 Task: Look for space in Kurihashi, Japan from 1st July, 2023 to 3rd July, 2023 for 1 adult in price range Rs.5000 to Rs.15000. Place can be private room with 1  bedroom having 1 bed and 1 bathroom. Property type can be house, flat, guest house, hotel. Amenities needed are: wifi. Booking option can be shelf check-in. Required host language is English.
Action: Mouse moved to (419, 104)
Screenshot: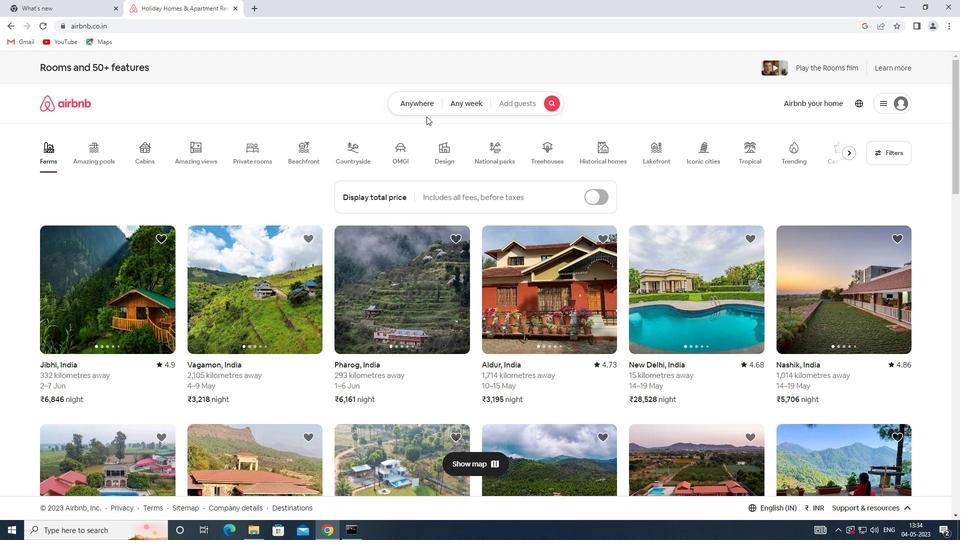 
Action: Mouse pressed left at (419, 104)
Screenshot: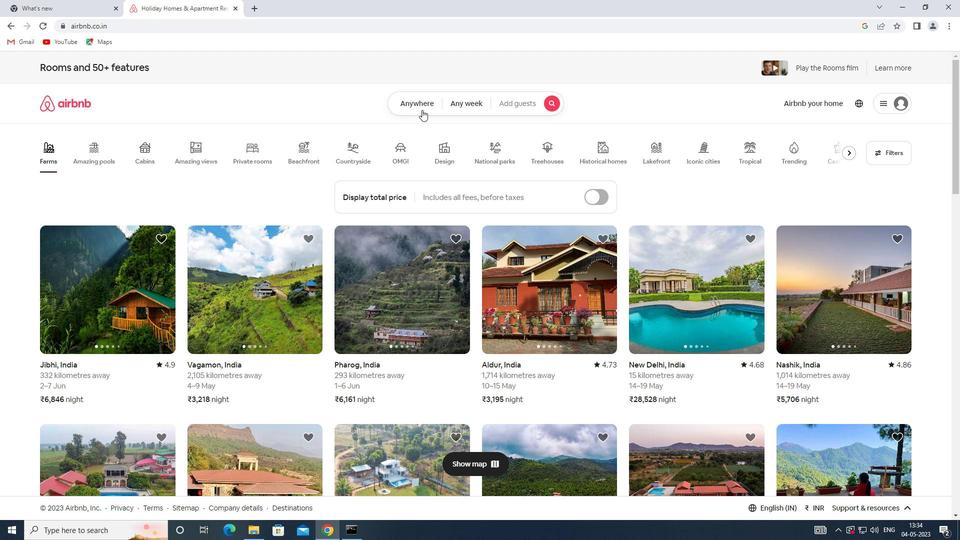 
Action: Mouse moved to (364, 133)
Screenshot: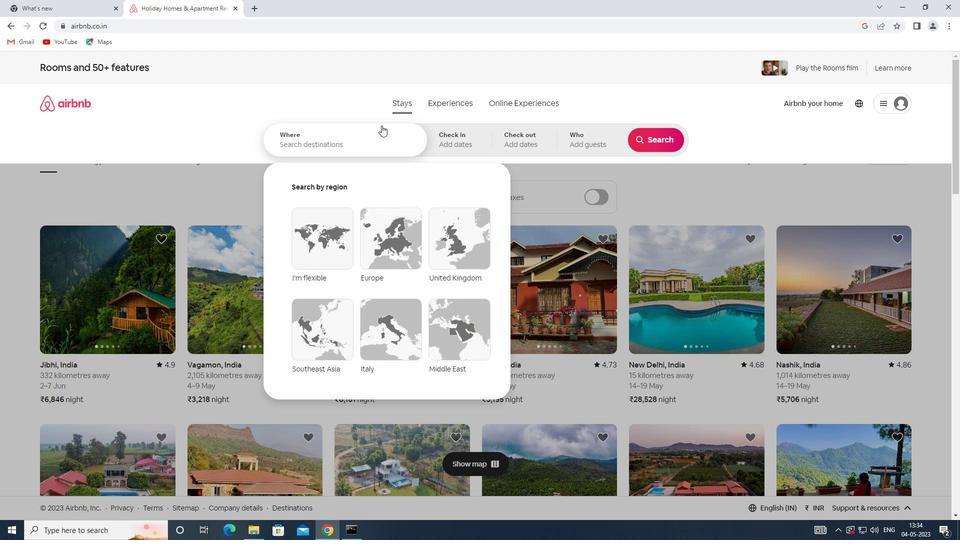 
Action: Mouse pressed left at (364, 133)
Screenshot: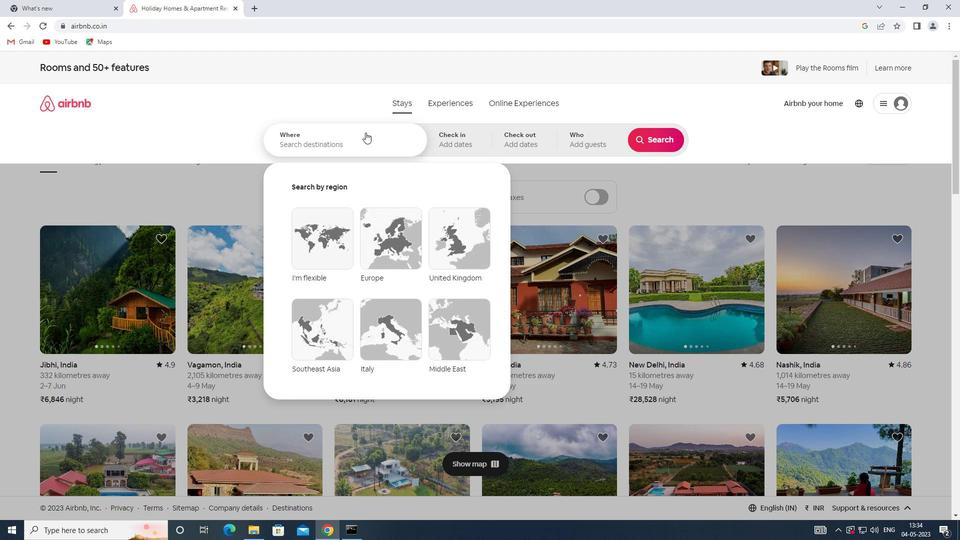 
Action: Key pressed <Key.shift>KURIHASHI,<Key.shift>JAPAN
Screenshot: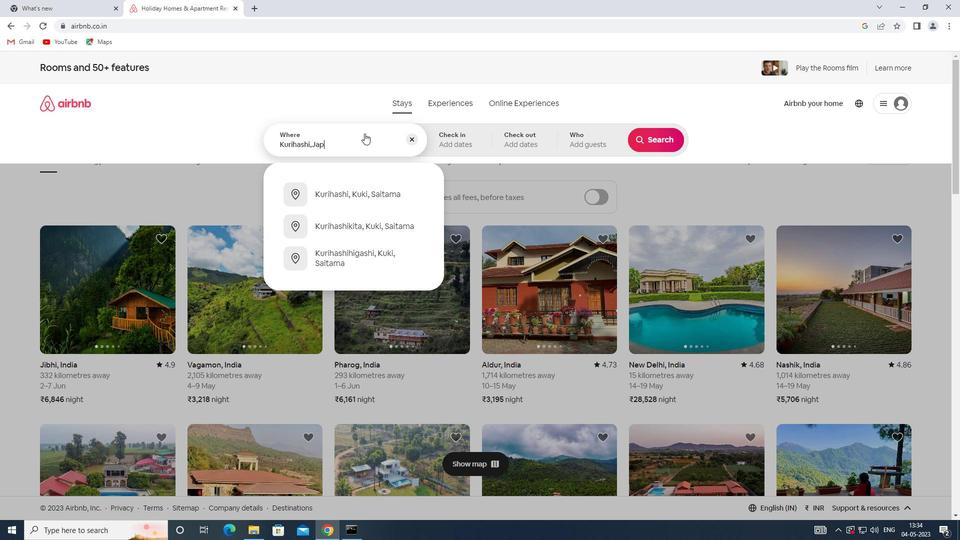 
Action: Mouse moved to (466, 145)
Screenshot: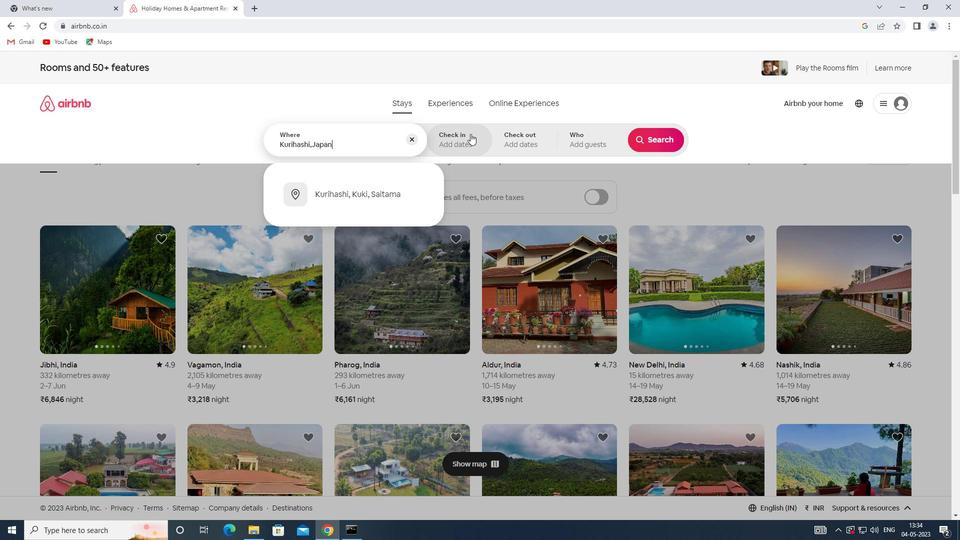 
Action: Mouse pressed left at (466, 145)
Screenshot: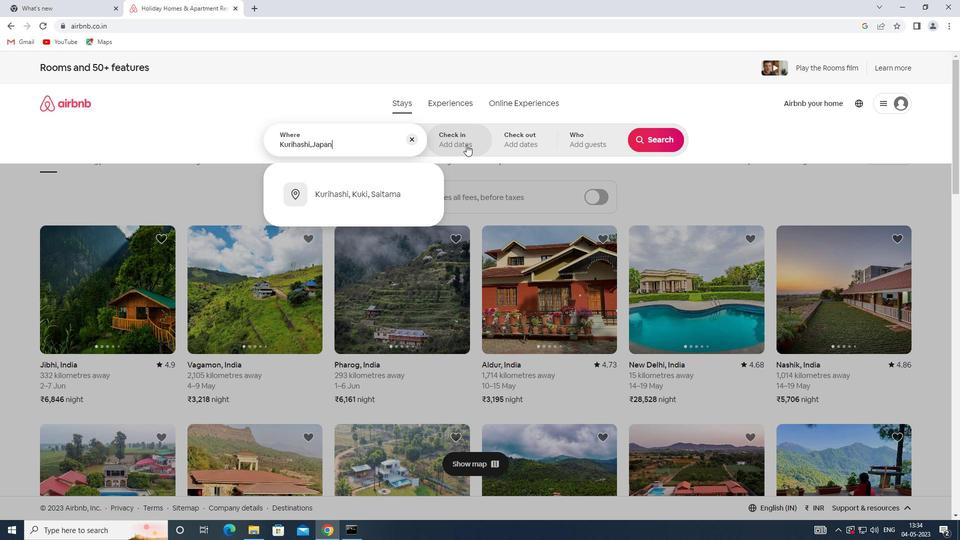 
Action: Mouse moved to (648, 219)
Screenshot: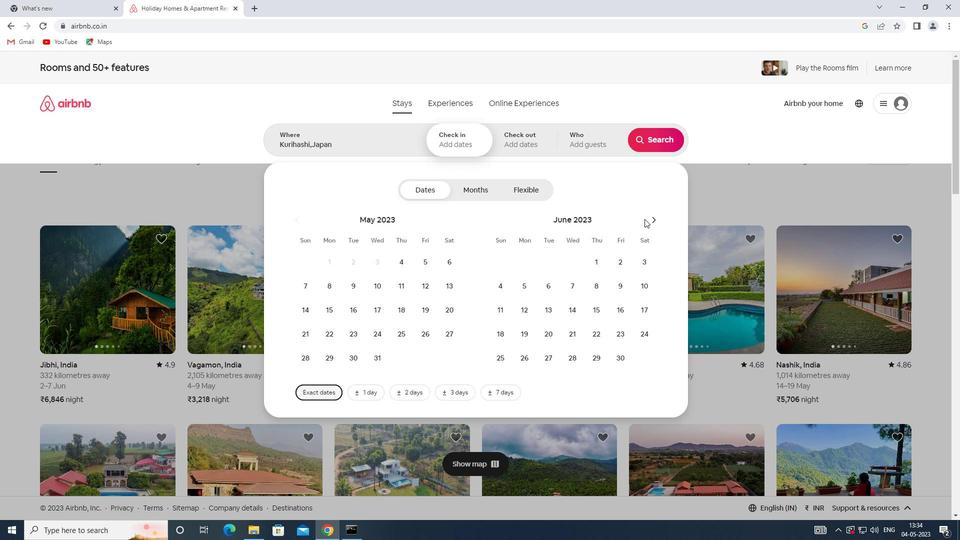 
Action: Mouse pressed left at (648, 219)
Screenshot: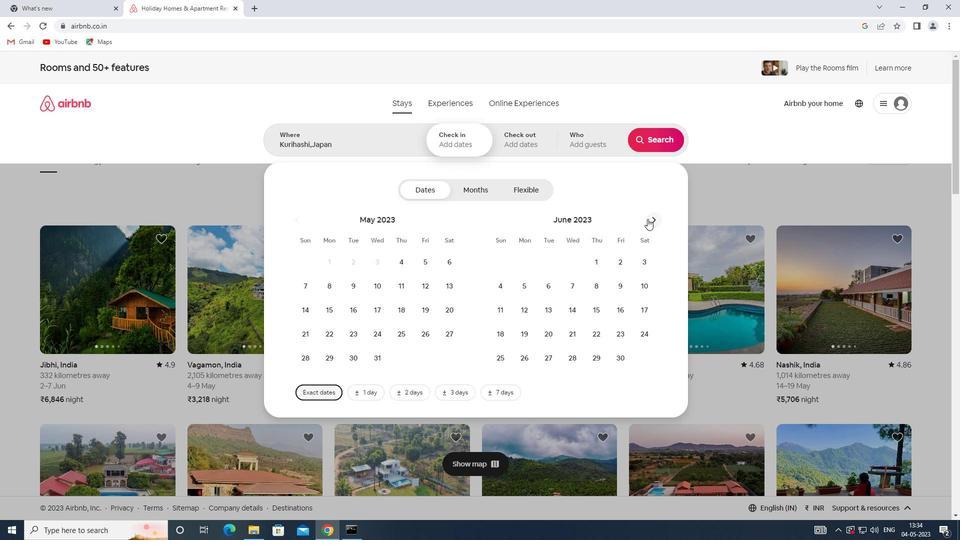 
Action: Mouse moved to (649, 257)
Screenshot: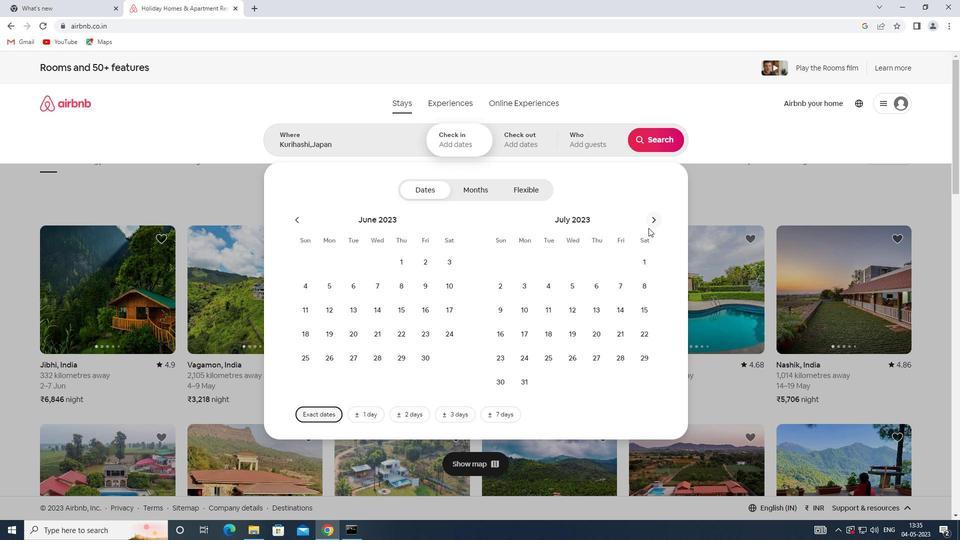 
Action: Mouse pressed left at (649, 257)
Screenshot: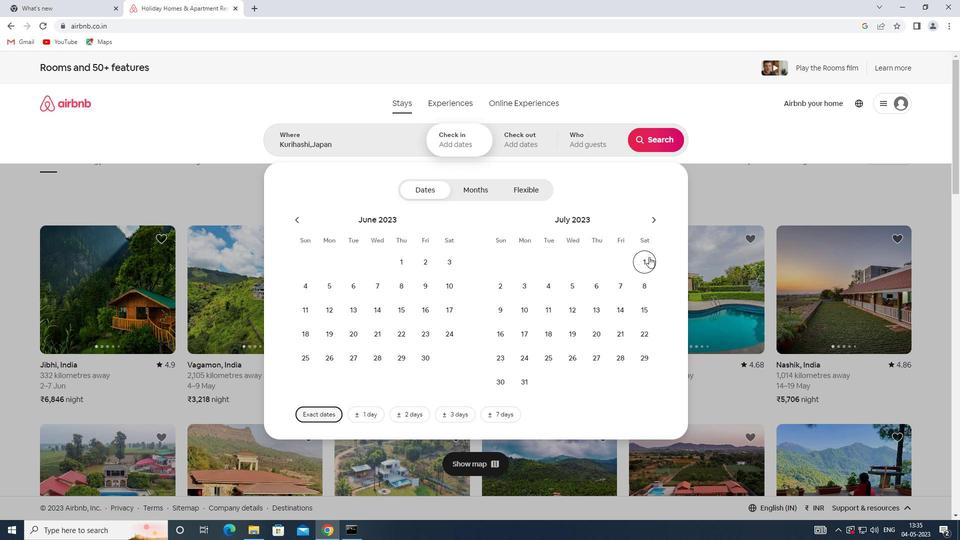 
Action: Mouse moved to (528, 289)
Screenshot: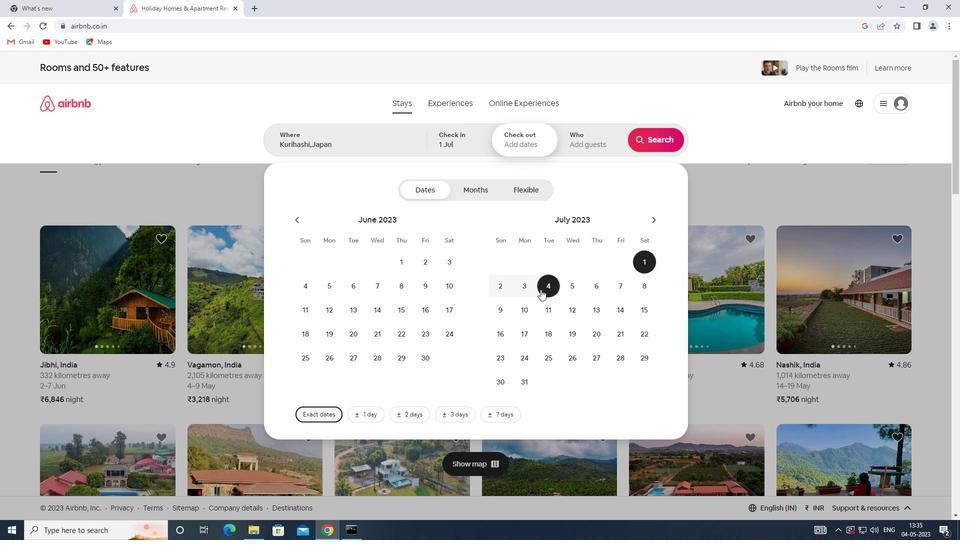 
Action: Mouse pressed left at (528, 289)
Screenshot: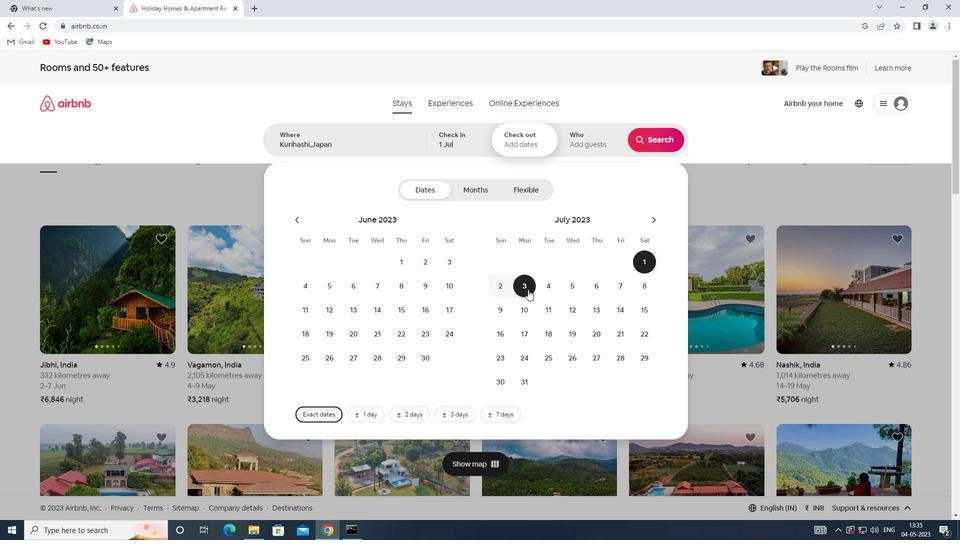 
Action: Mouse moved to (568, 145)
Screenshot: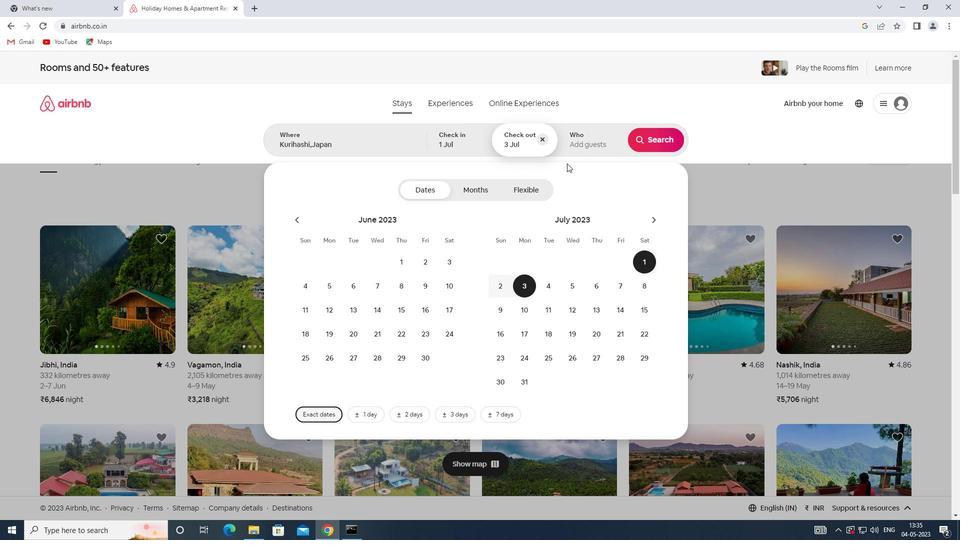 
Action: Mouse pressed left at (568, 145)
Screenshot: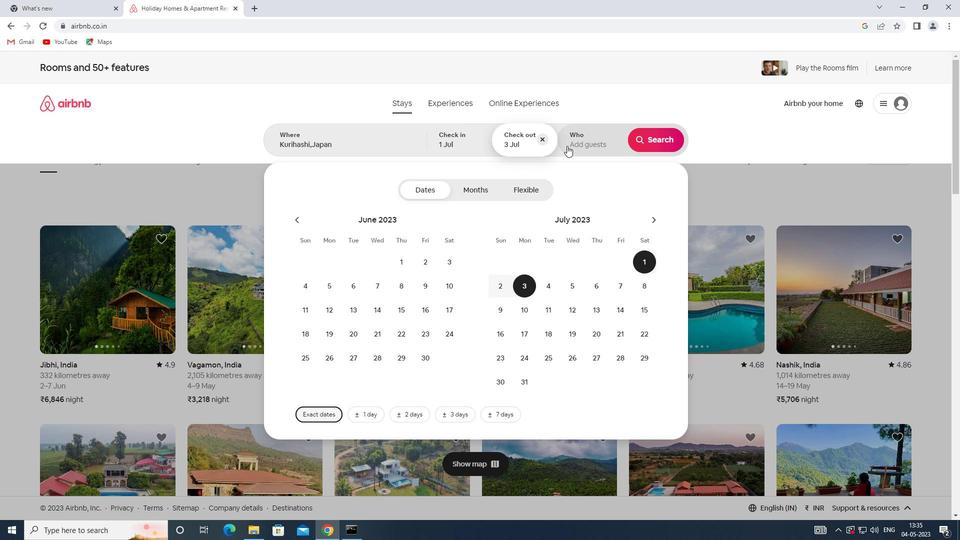
Action: Mouse moved to (655, 188)
Screenshot: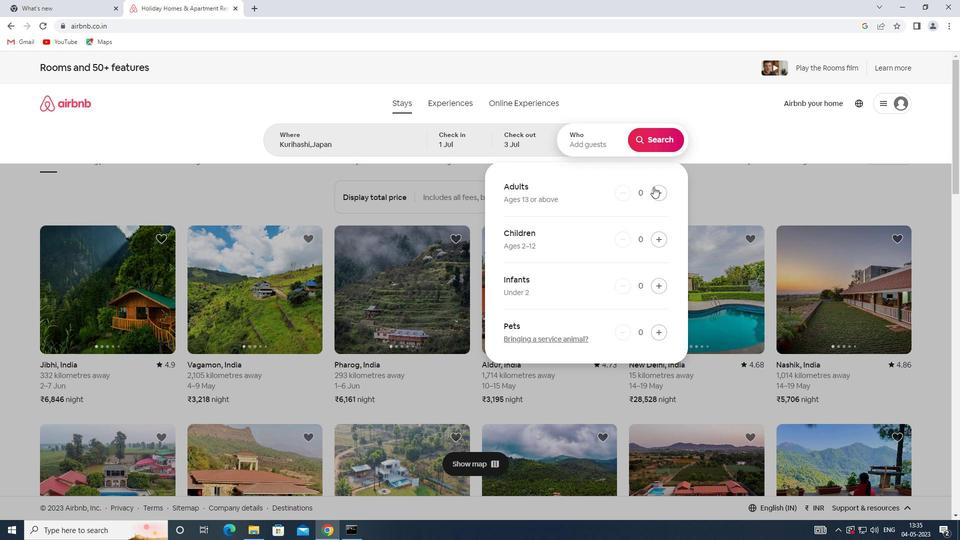 
Action: Mouse pressed left at (655, 188)
Screenshot: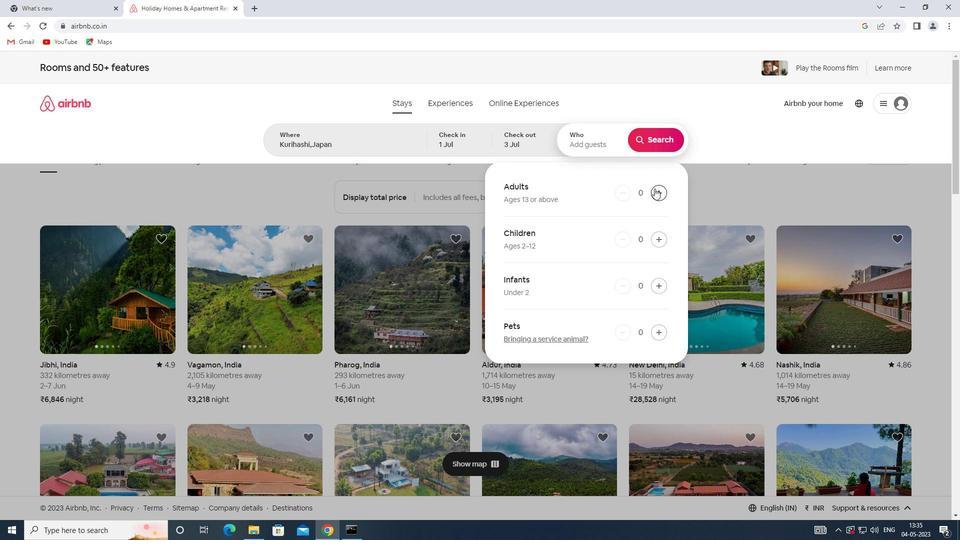 
Action: Mouse moved to (659, 138)
Screenshot: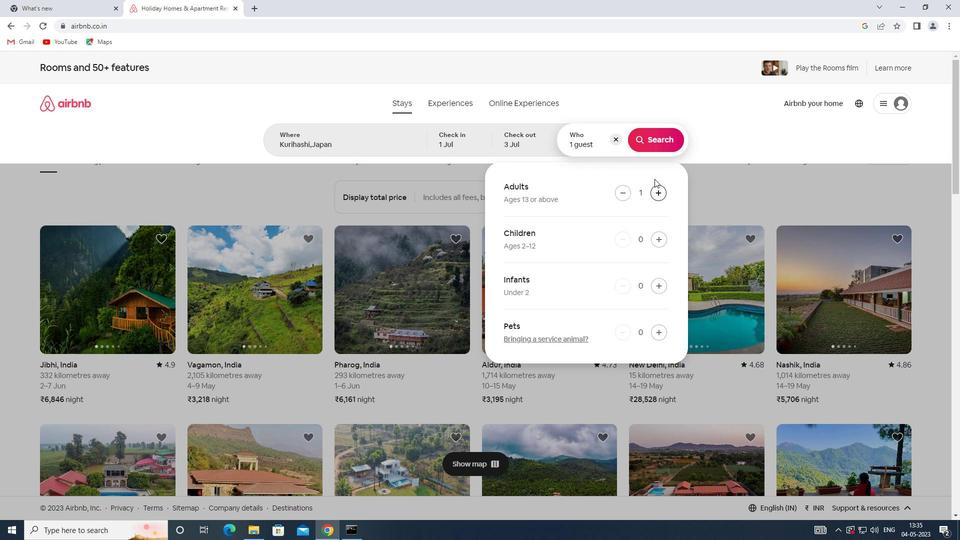 
Action: Mouse pressed left at (659, 138)
Screenshot: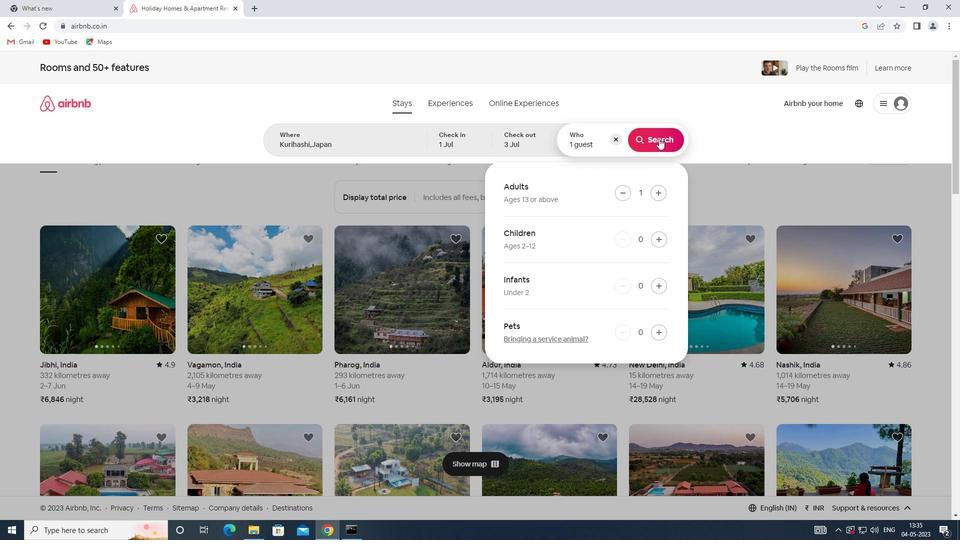 
Action: Mouse moved to (918, 118)
Screenshot: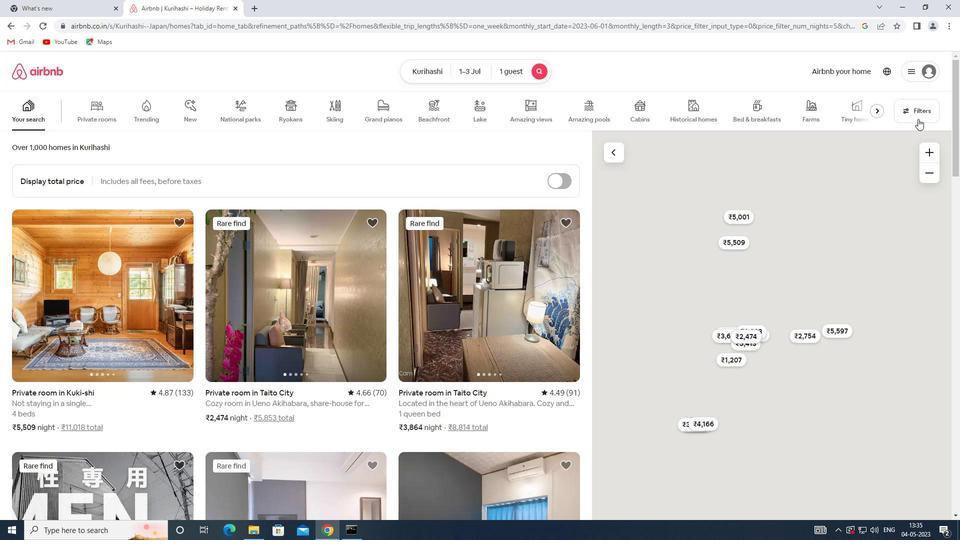
Action: Mouse pressed left at (918, 118)
Screenshot: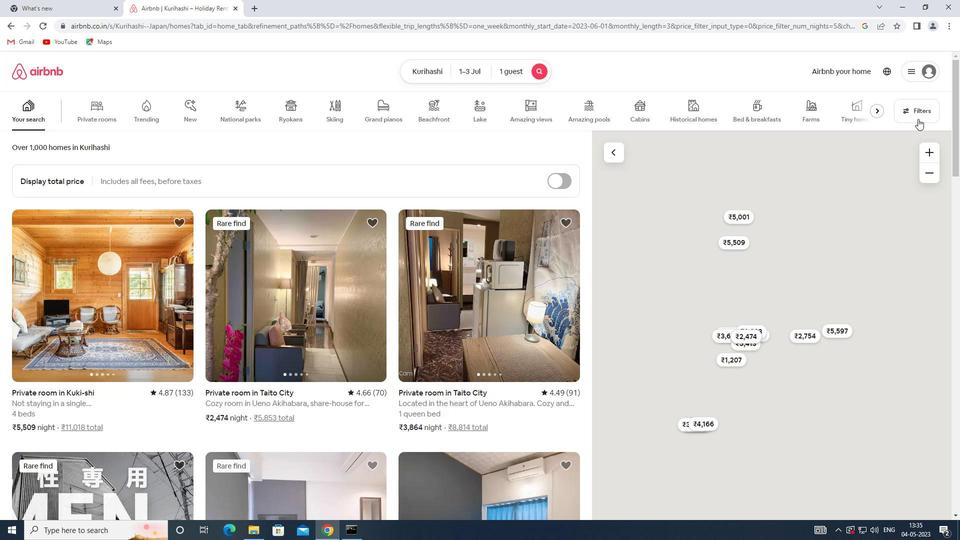 
Action: Mouse moved to (347, 239)
Screenshot: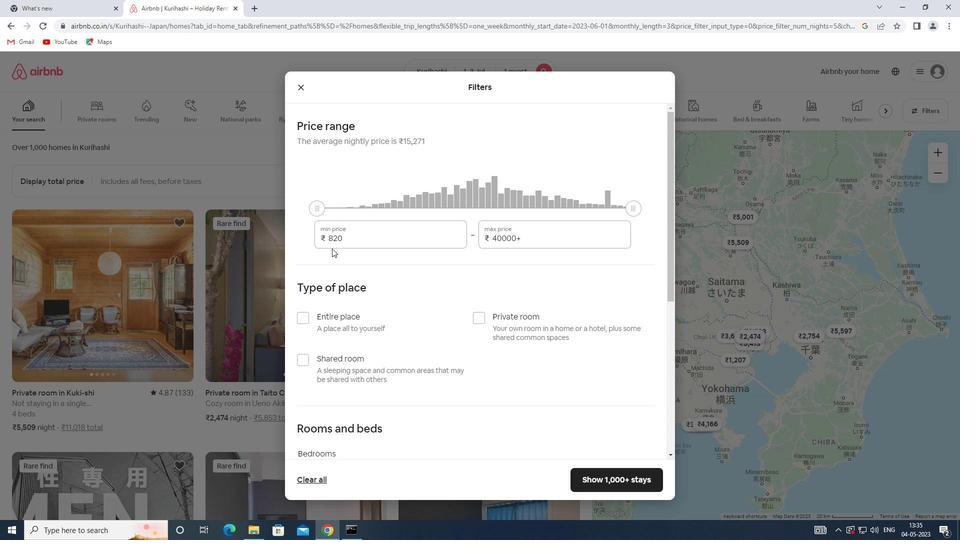 
Action: Mouse pressed left at (347, 239)
Screenshot: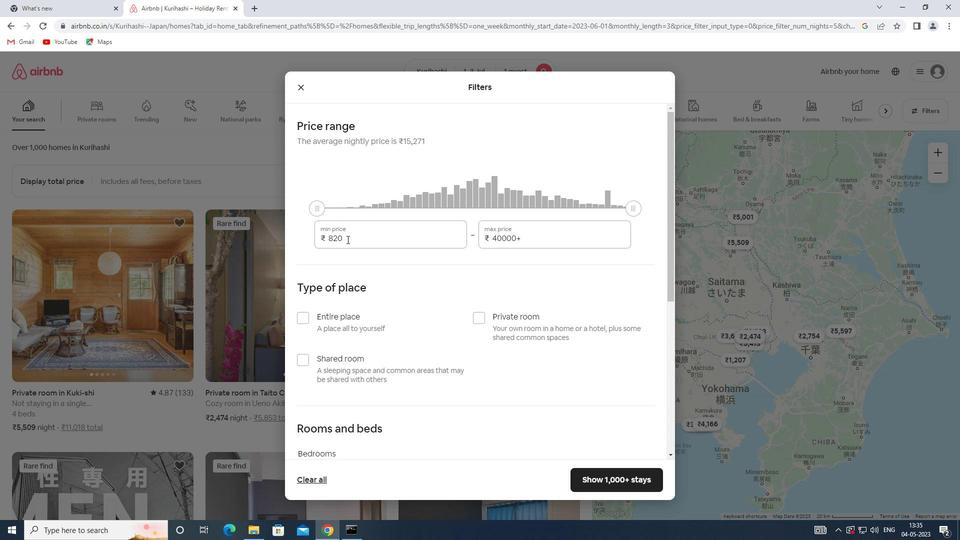 
Action: Mouse moved to (288, 235)
Screenshot: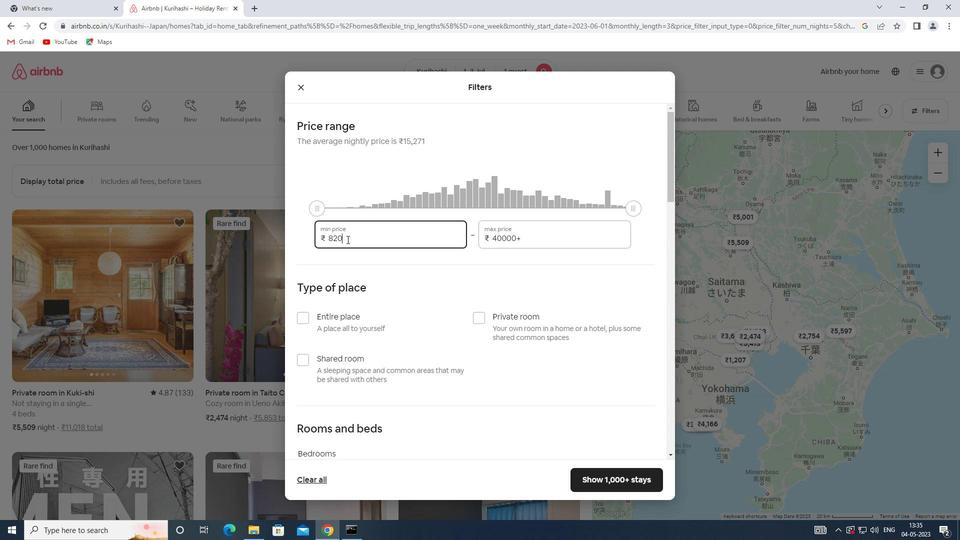 
Action: Key pressed 5000
Screenshot: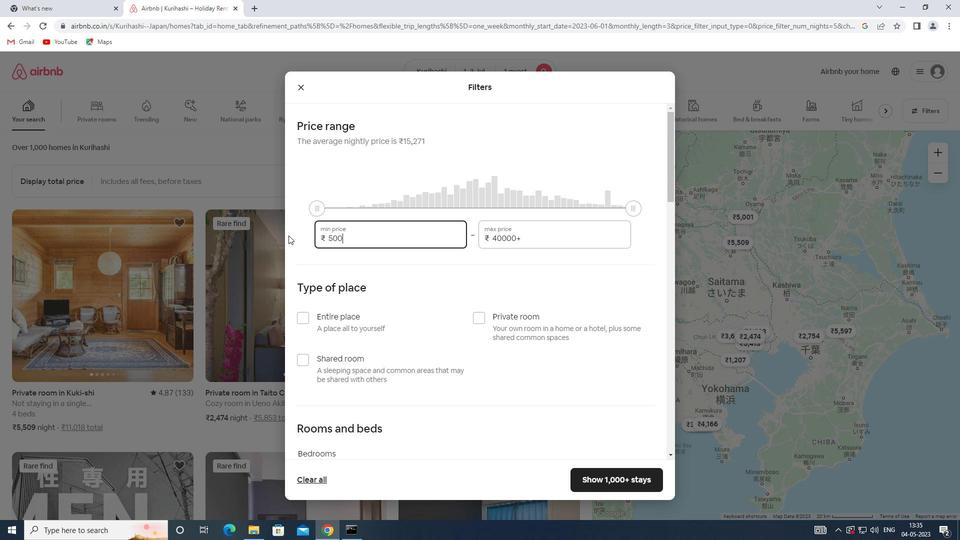 
Action: Mouse moved to (527, 243)
Screenshot: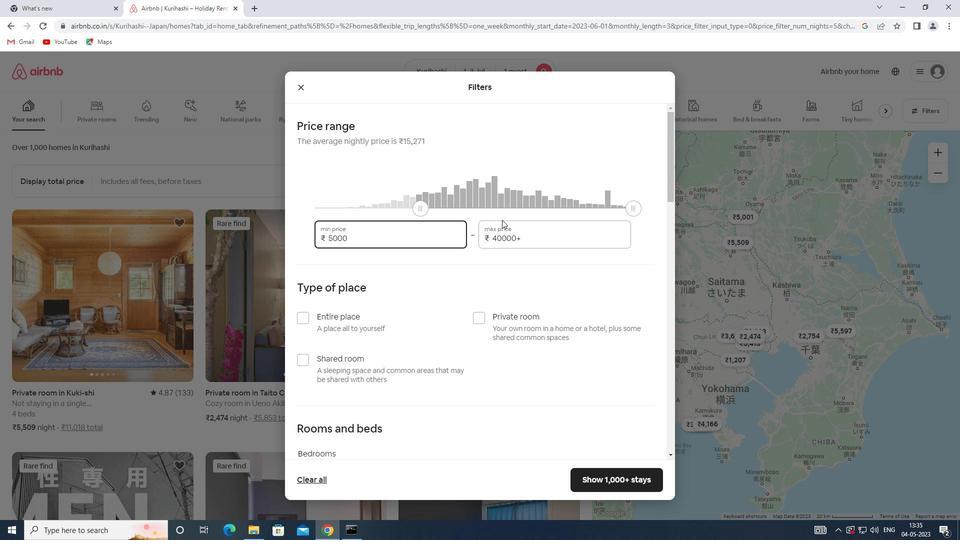 
Action: Mouse pressed left at (527, 243)
Screenshot: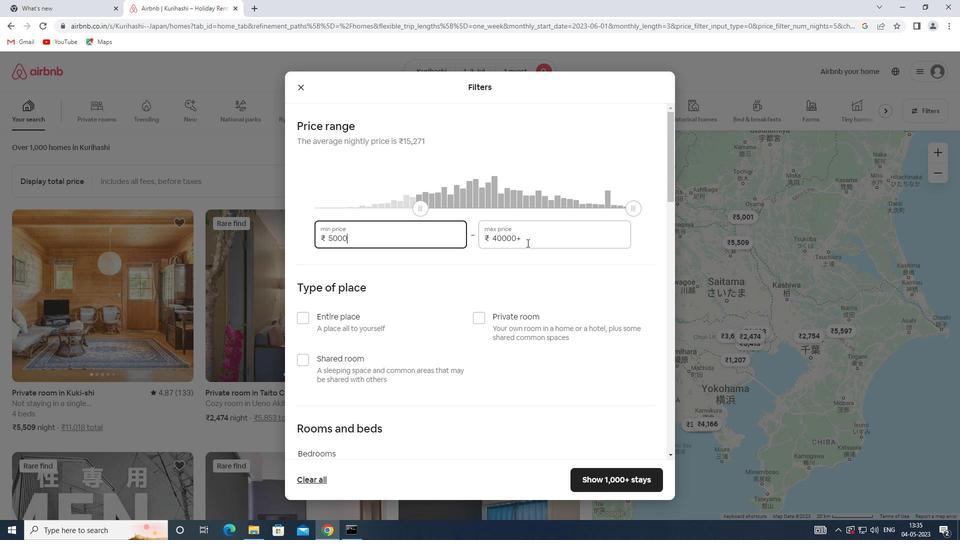 
Action: Mouse moved to (474, 239)
Screenshot: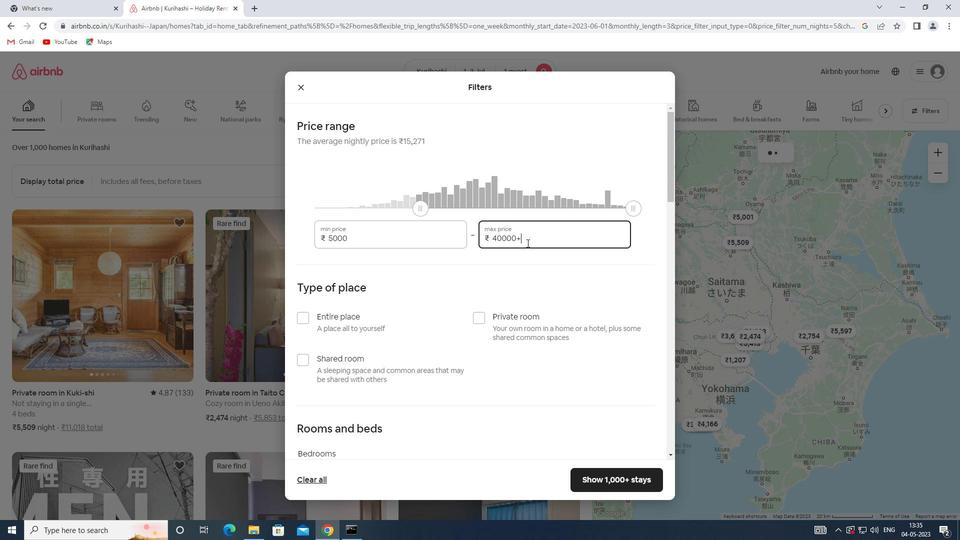 
Action: Key pressed 15000
Screenshot: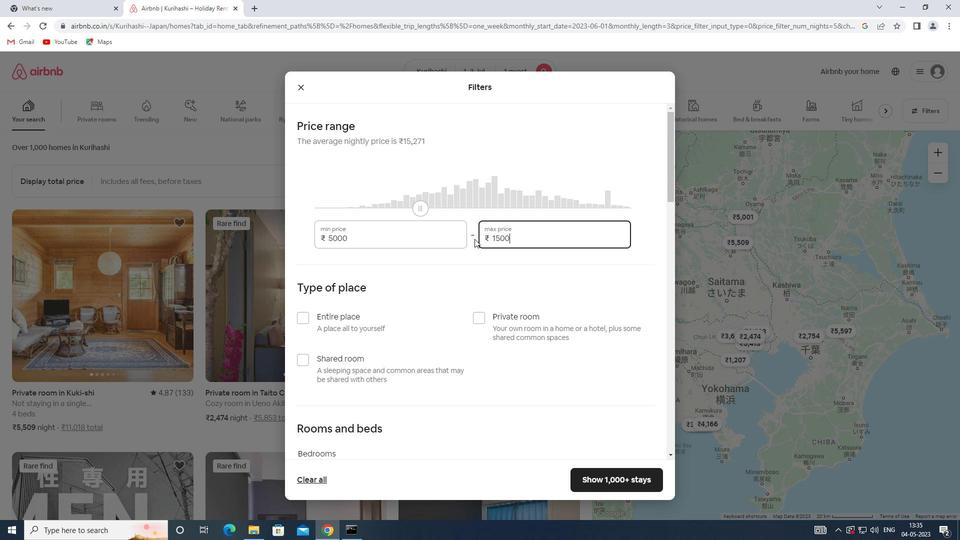 
Action: Mouse moved to (510, 252)
Screenshot: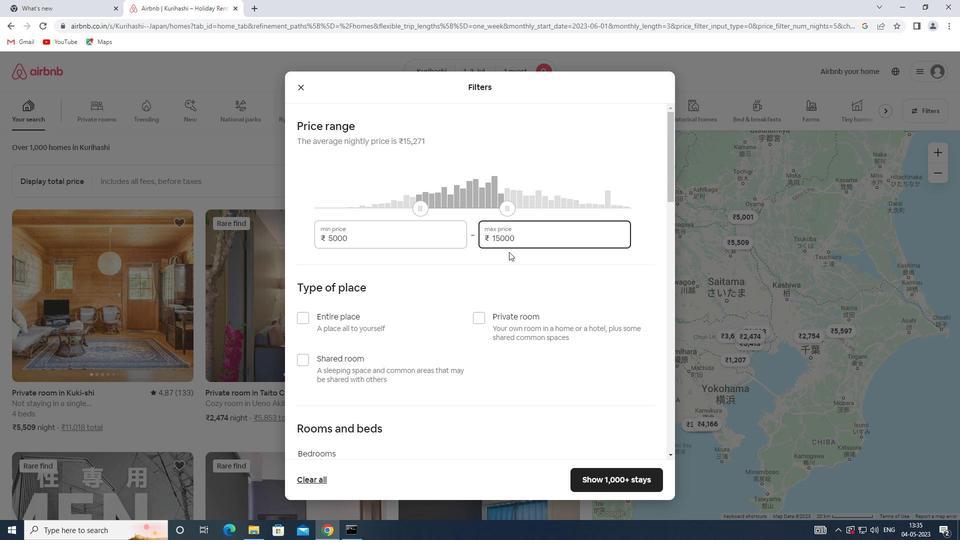 
Action: Mouse scrolled (510, 252) with delta (0, 0)
Screenshot: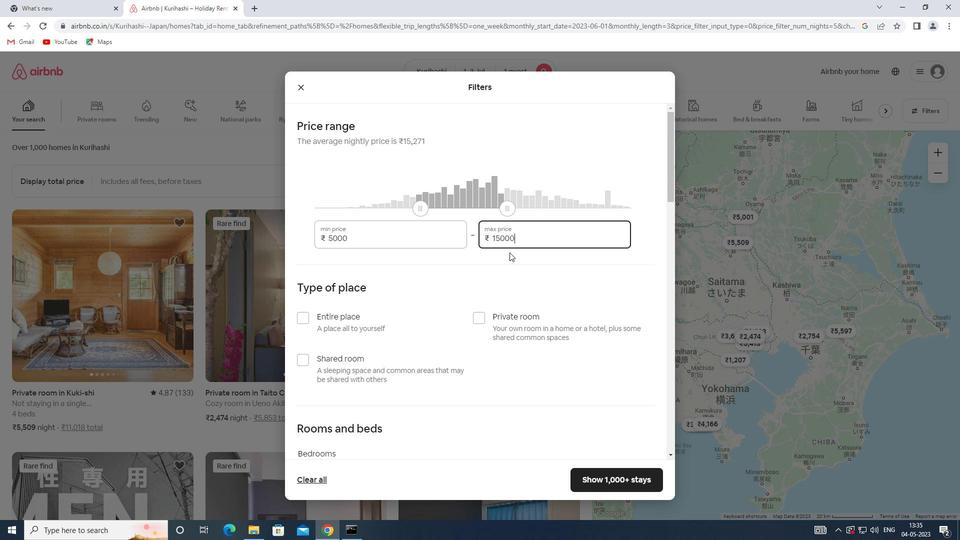 
Action: Mouse moved to (491, 269)
Screenshot: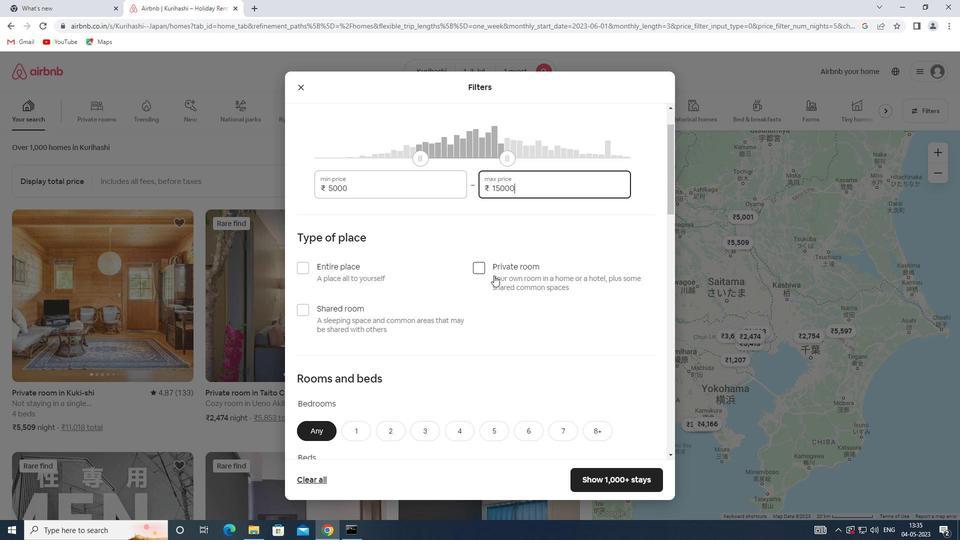 
Action: Mouse pressed left at (491, 269)
Screenshot: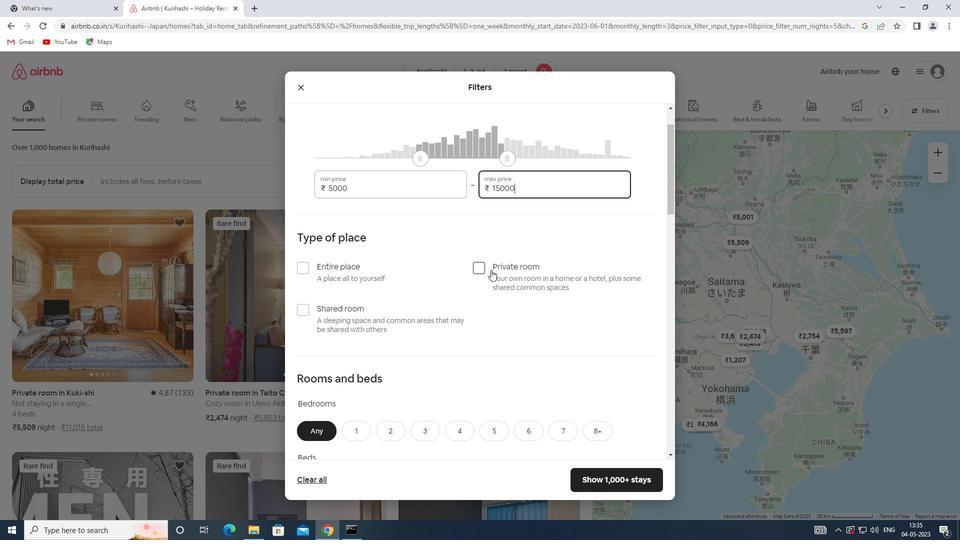 
Action: Mouse scrolled (491, 268) with delta (0, 0)
Screenshot: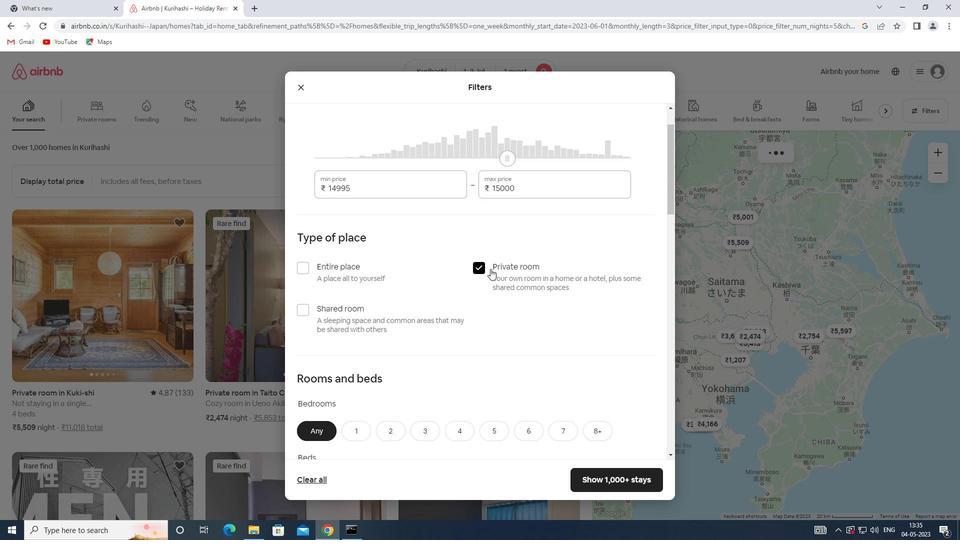 
Action: Mouse scrolled (491, 268) with delta (0, 0)
Screenshot: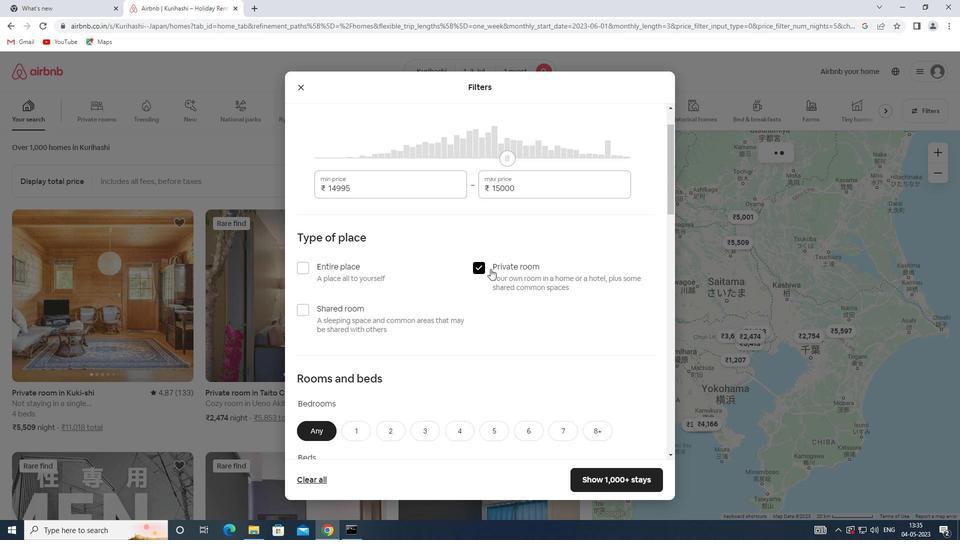 
Action: Mouse moved to (491, 268)
Screenshot: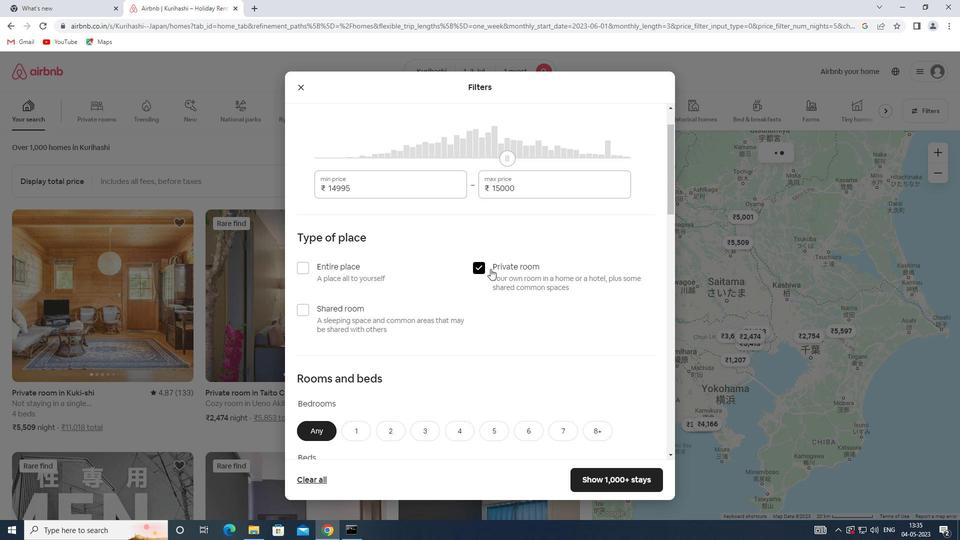 
Action: Mouse scrolled (491, 268) with delta (0, 0)
Screenshot: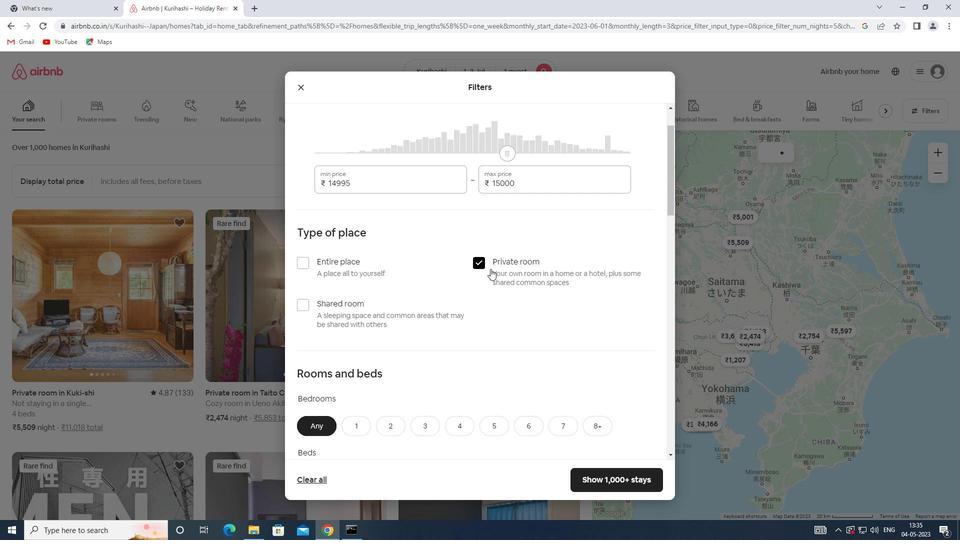 
Action: Mouse moved to (353, 283)
Screenshot: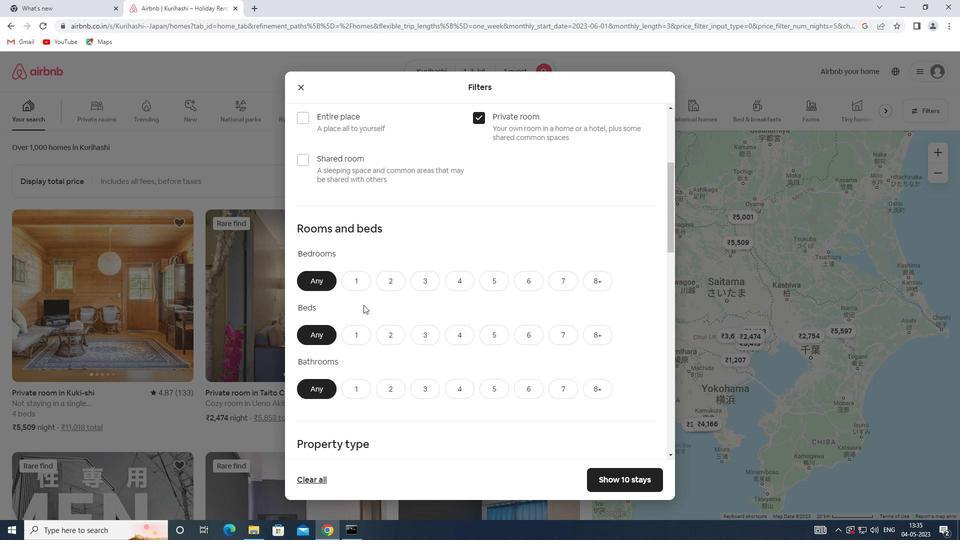 
Action: Mouse pressed left at (353, 283)
Screenshot: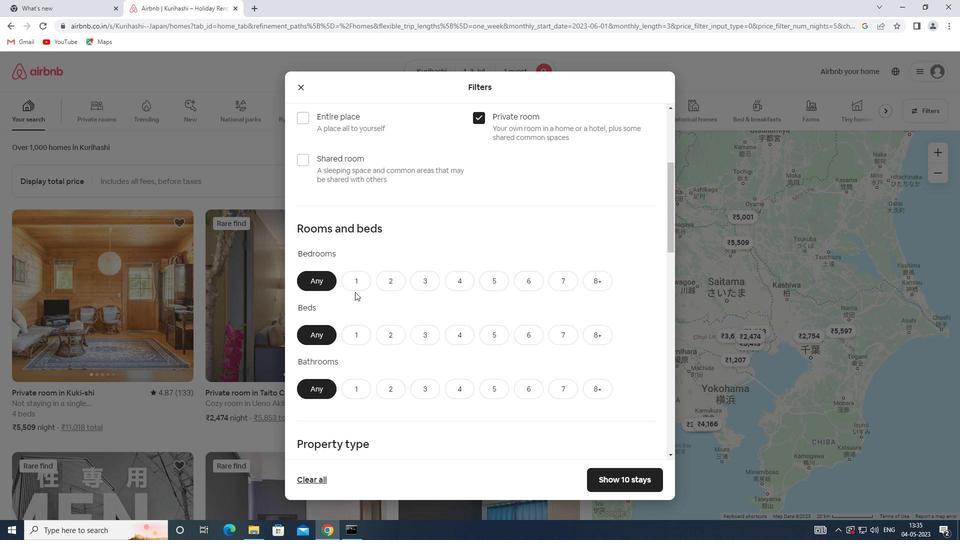 
Action: Mouse moved to (354, 336)
Screenshot: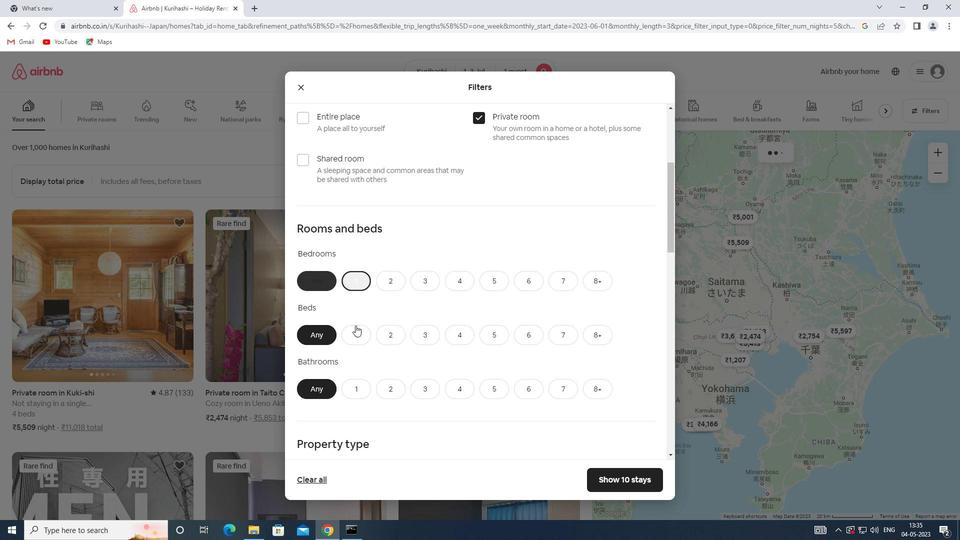 
Action: Mouse pressed left at (354, 336)
Screenshot: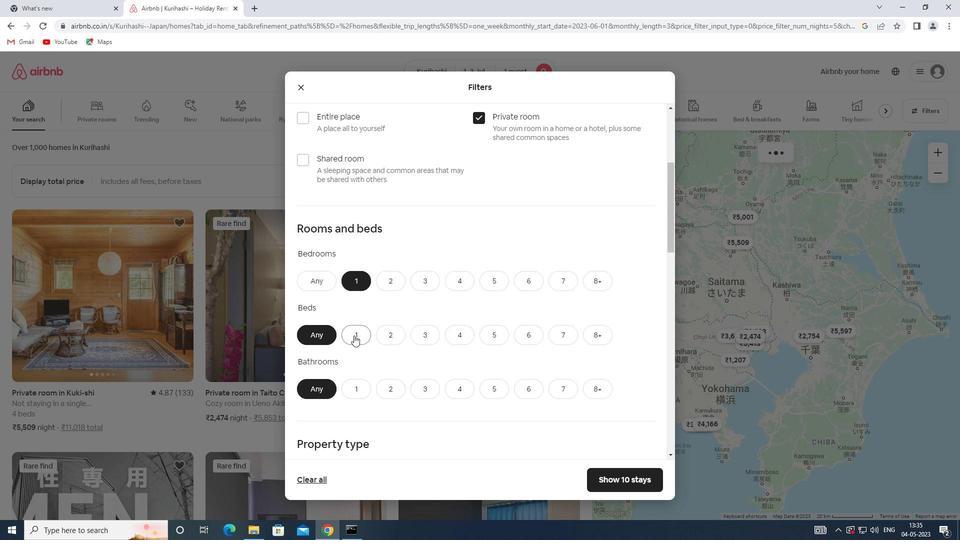 
Action: Mouse moved to (361, 392)
Screenshot: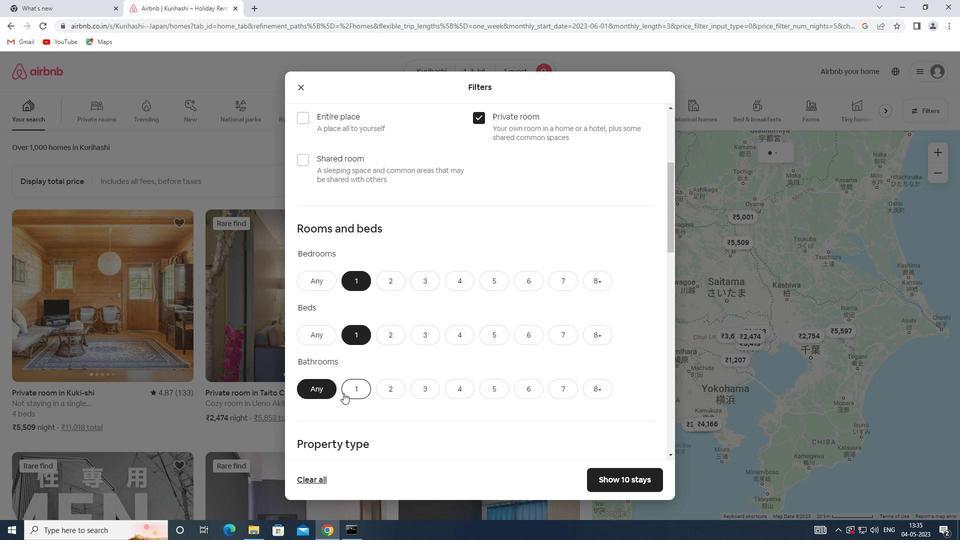 
Action: Mouse pressed left at (361, 392)
Screenshot: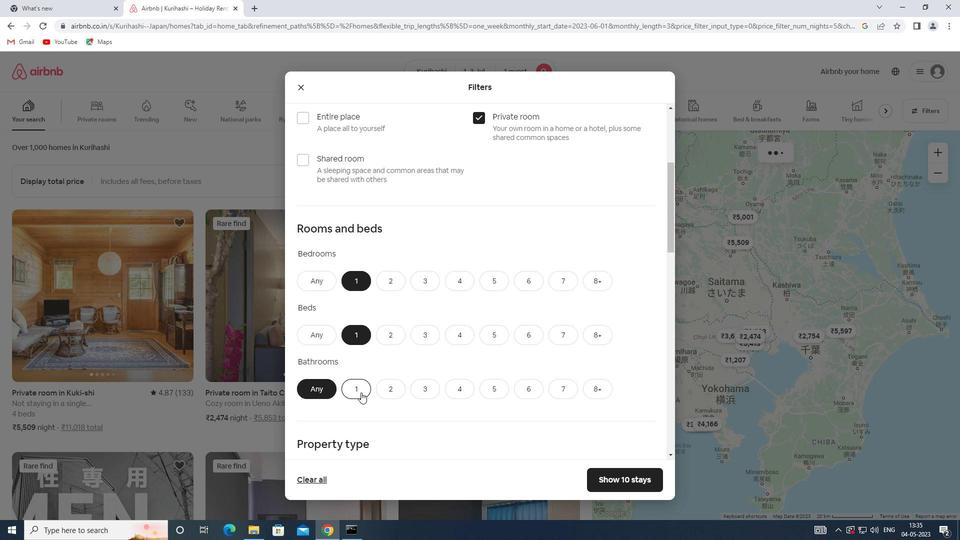 
Action: Mouse moved to (363, 368)
Screenshot: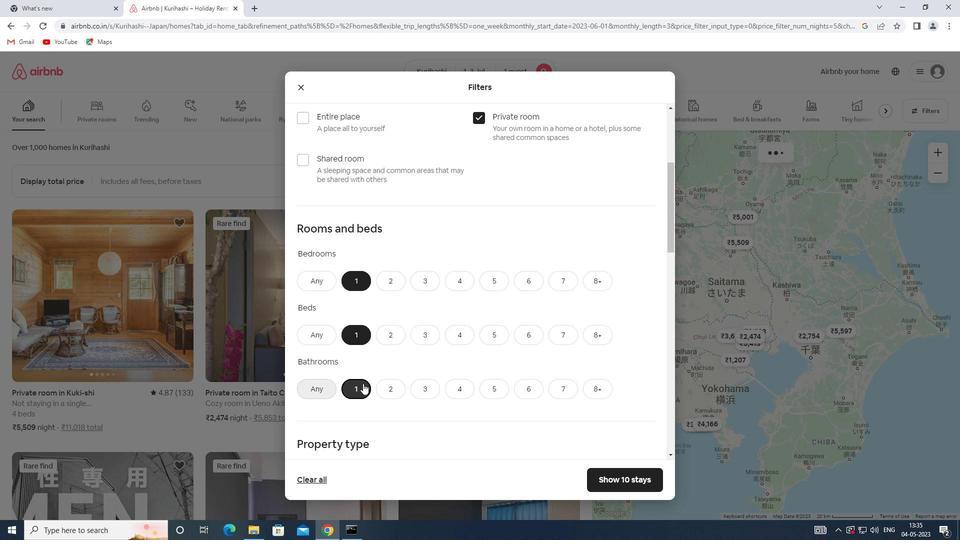 
Action: Mouse scrolled (363, 367) with delta (0, 0)
Screenshot: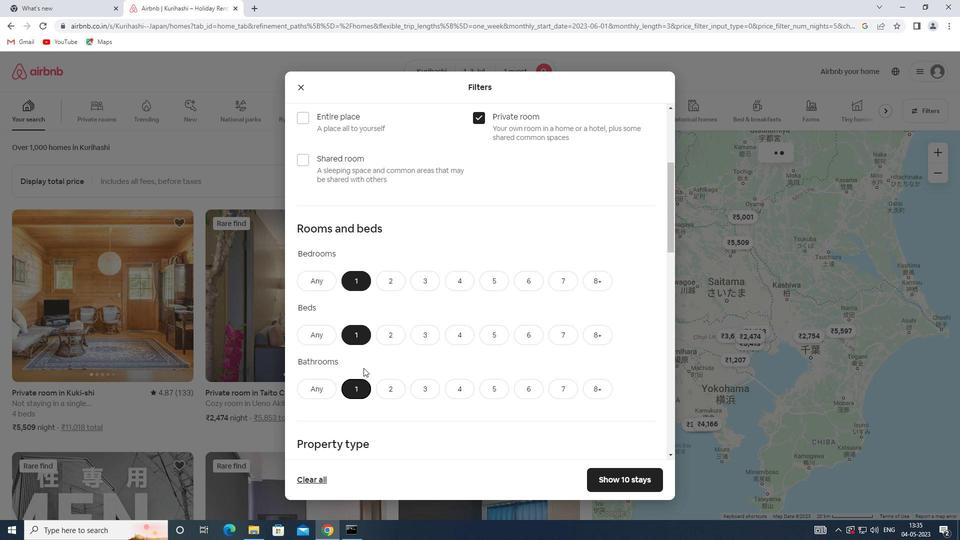 
Action: Mouse scrolled (363, 367) with delta (0, 0)
Screenshot: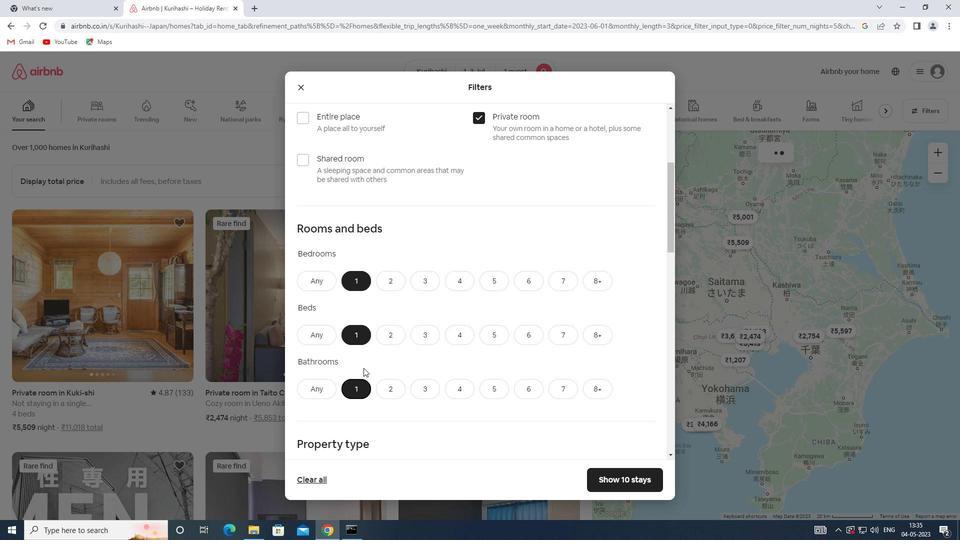 
Action: Mouse scrolled (363, 367) with delta (0, 0)
Screenshot: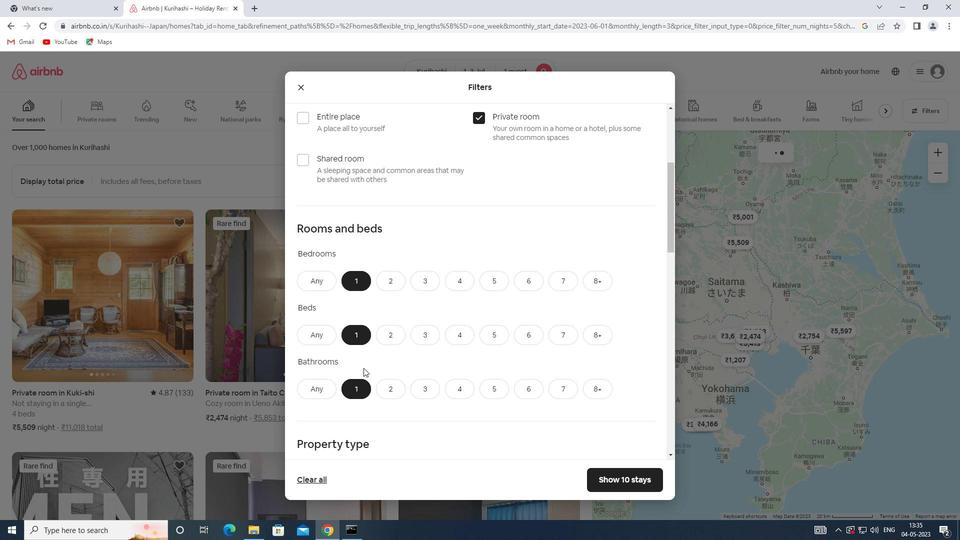 
Action: Mouse scrolled (363, 367) with delta (0, 0)
Screenshot: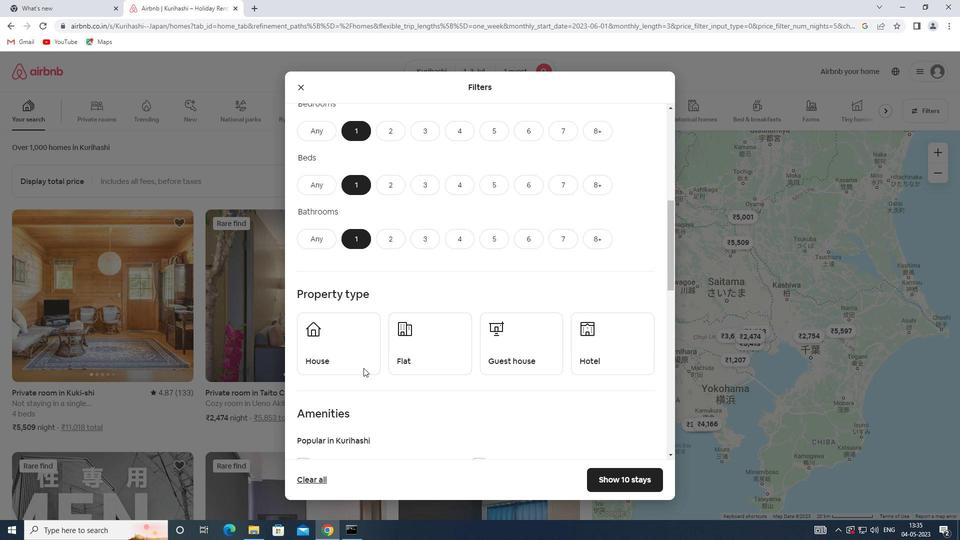 
Action: Mouse moved to (340, 308)
Screenshot: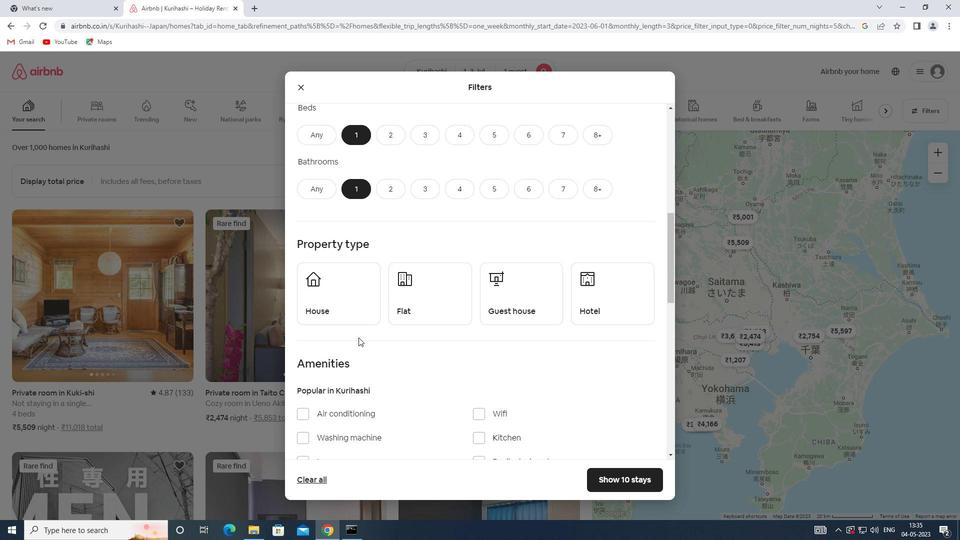 
Action: Mouse pressed left at (340, 308)
Screenshot: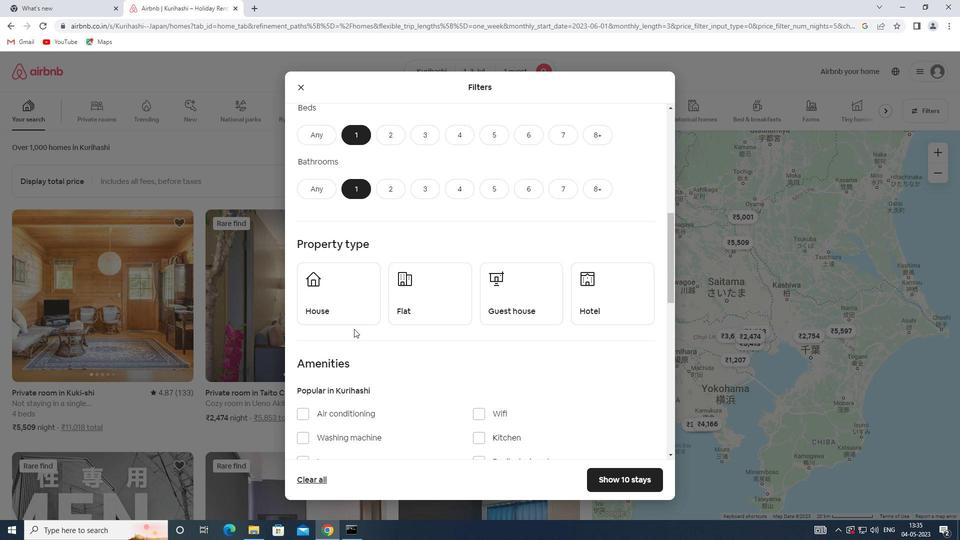 
Action: Mouse moved to (406, 304)
Screenshot: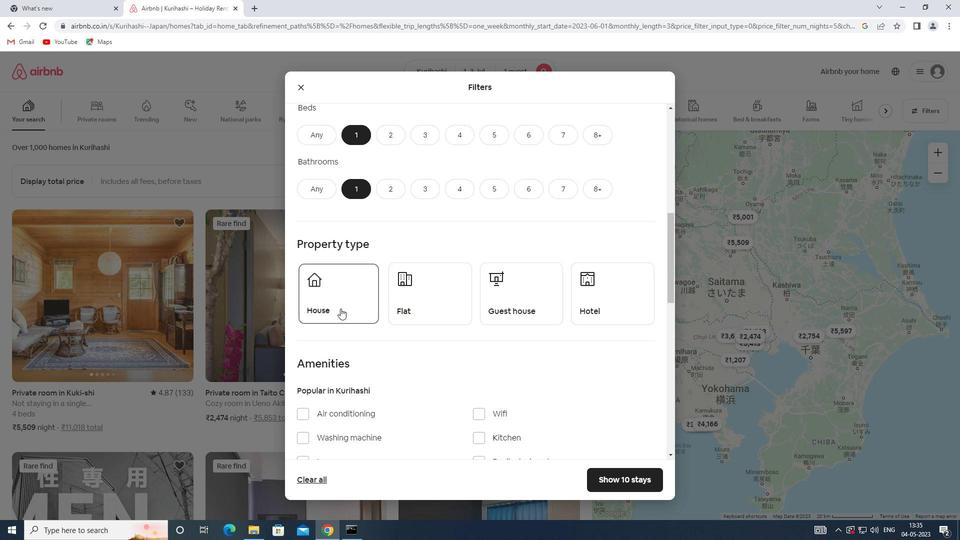 
Action: Mouse pressed left at (406, 304)
Screenshot: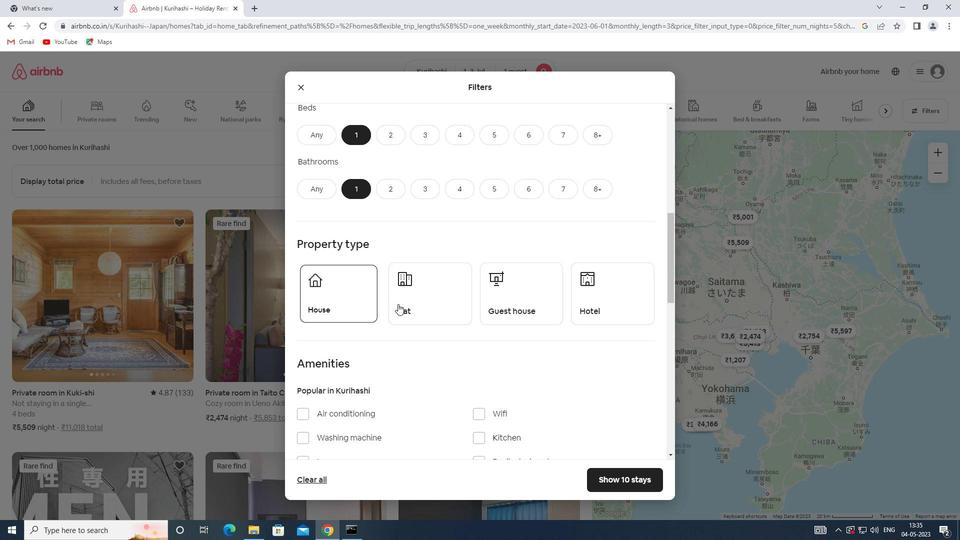 
Action: Mouse moved to (513, 302)
Screenshot: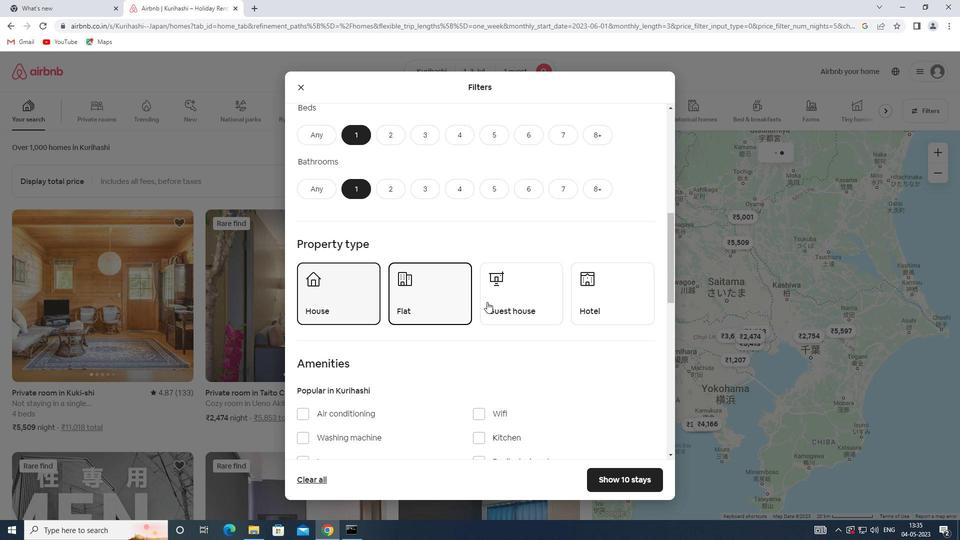 
Action: Mouse pressed left at (513, 302)
Screenshot: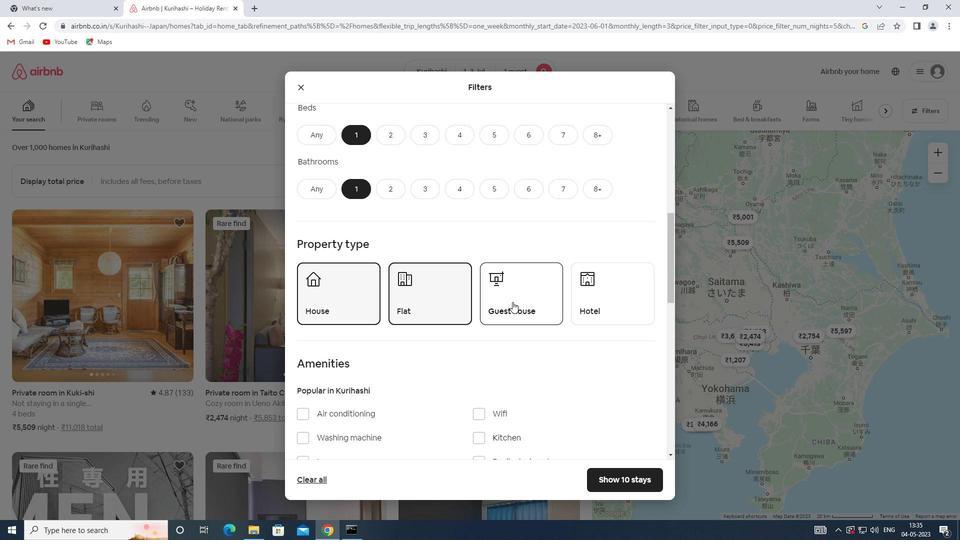 
Action: Mouse moved to (593, 302)
Screenshot: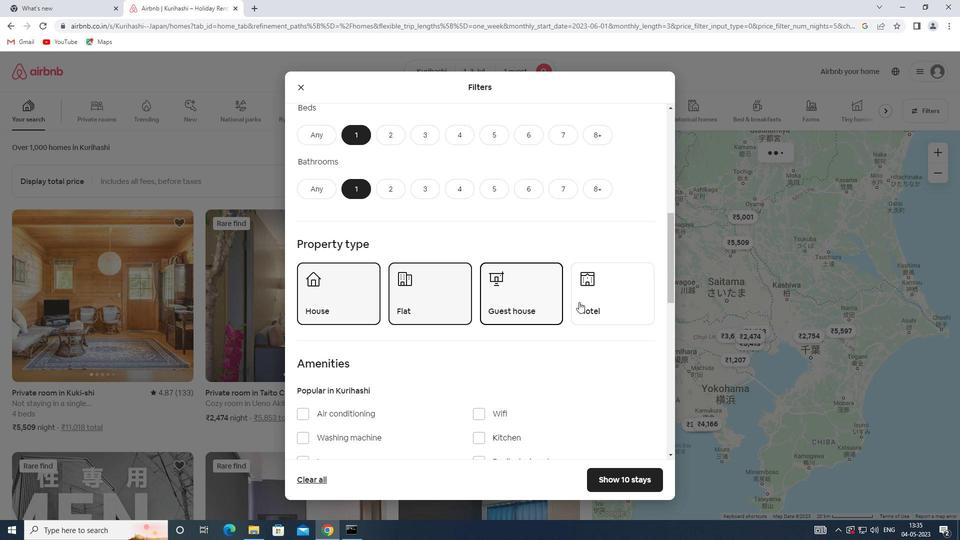 
Action: Mouse pressed left at (593, 302)
Screenshot: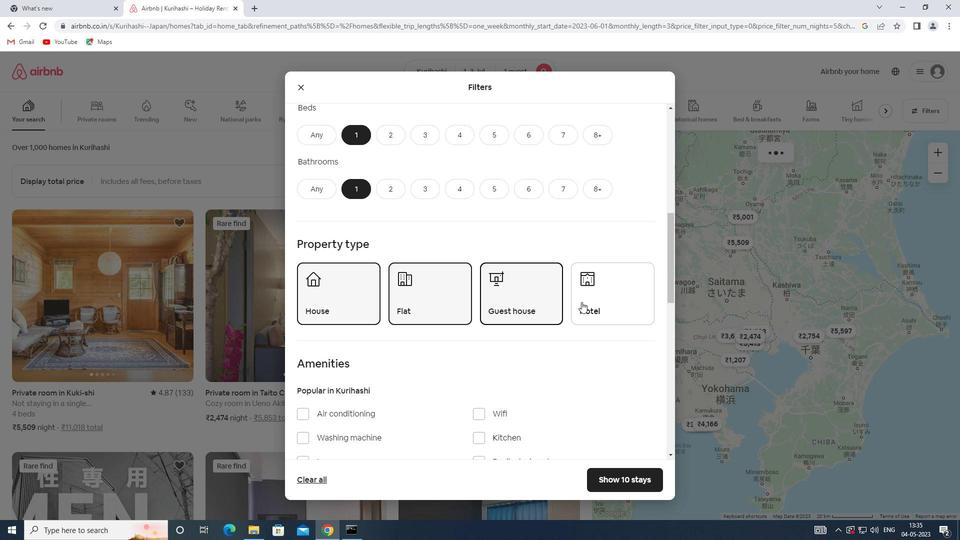 
Action: Mouse moved to (508, 304)
Screenshot: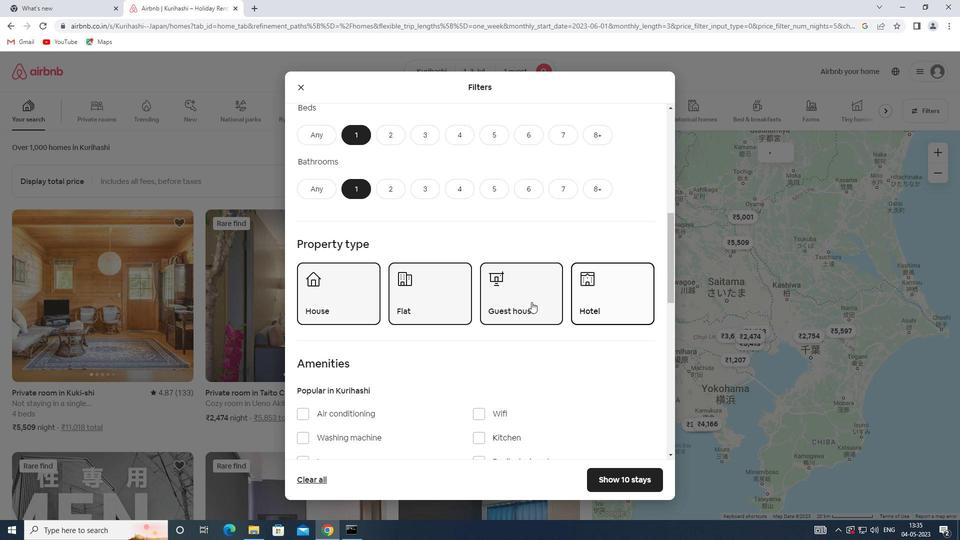 
Action: Mouse scrolled (508, 304) with delta (0, 0)
Screenshot: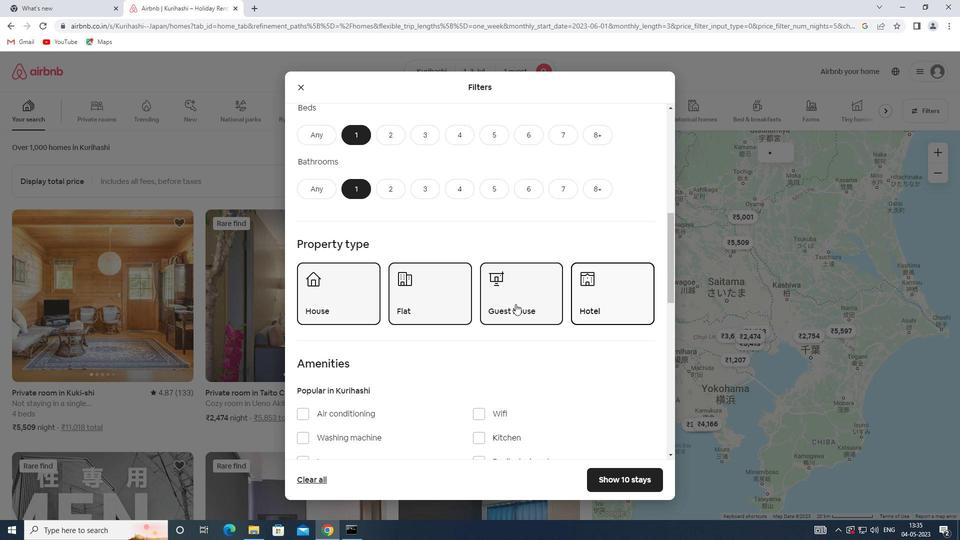 
Action: Mouse scrolled (508, 304) with delta (0, 0)
Screenshot: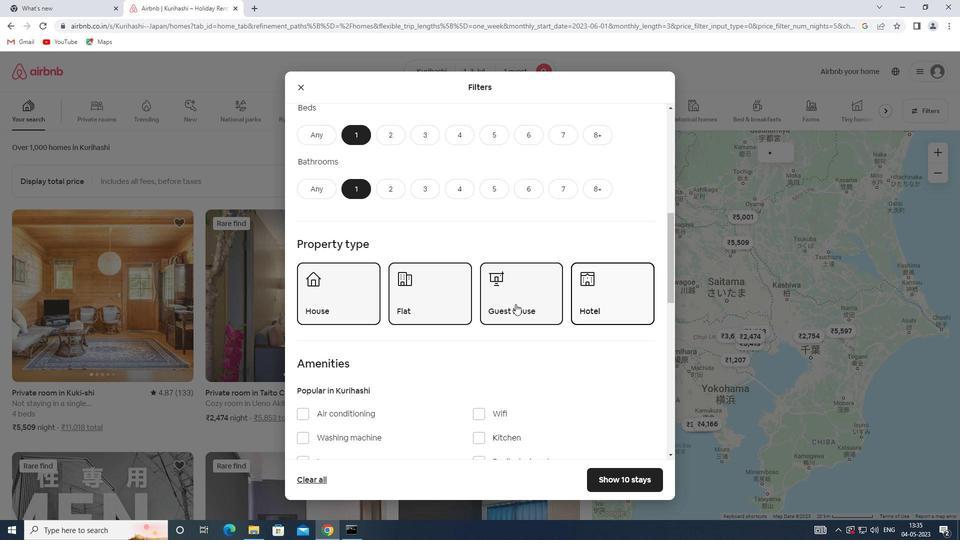 
Action: Mouse scrolled (508, 304) with delta (0, 0)
Screenshot: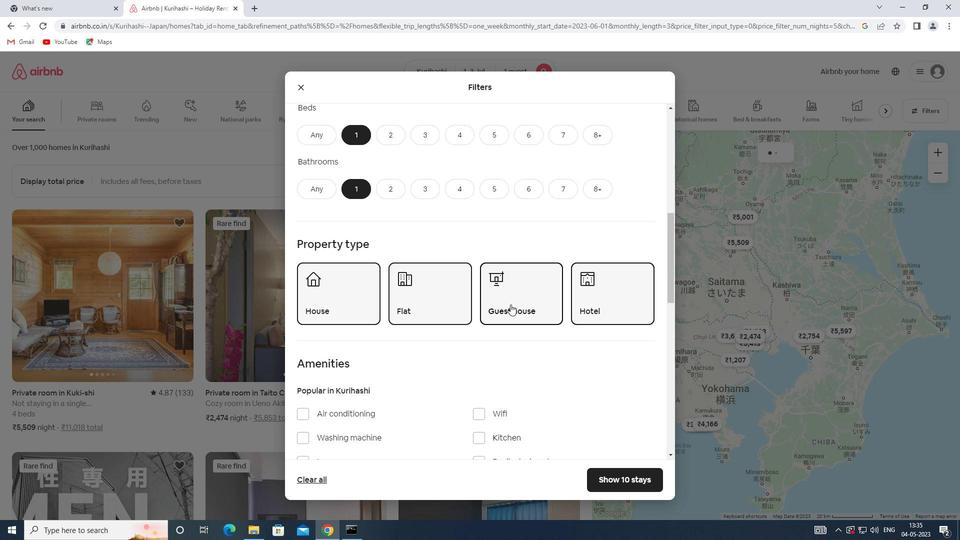 
Action: Mouse scrolled (508, 304) with delta (0, 0)
Screenshot: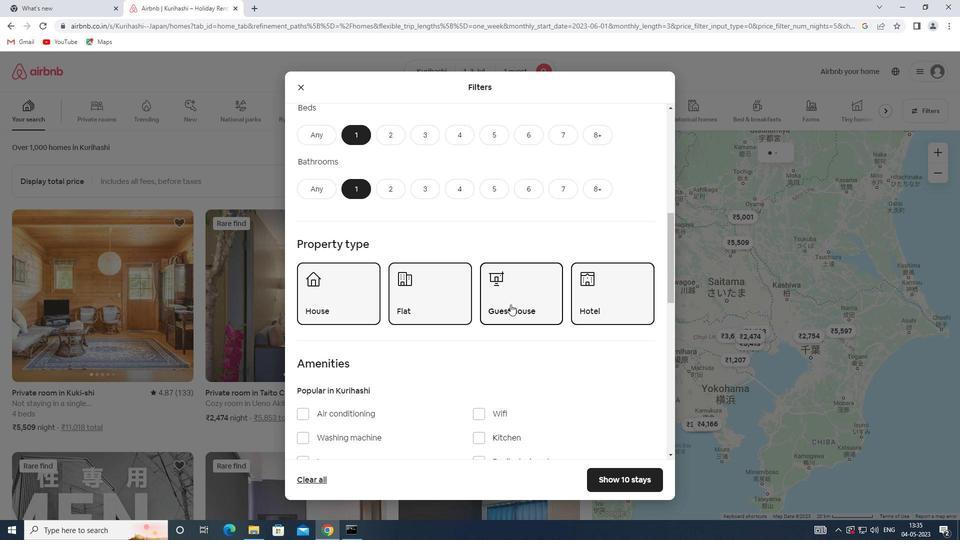 
Action: Mouse moved to (475, 214)
Screenshot: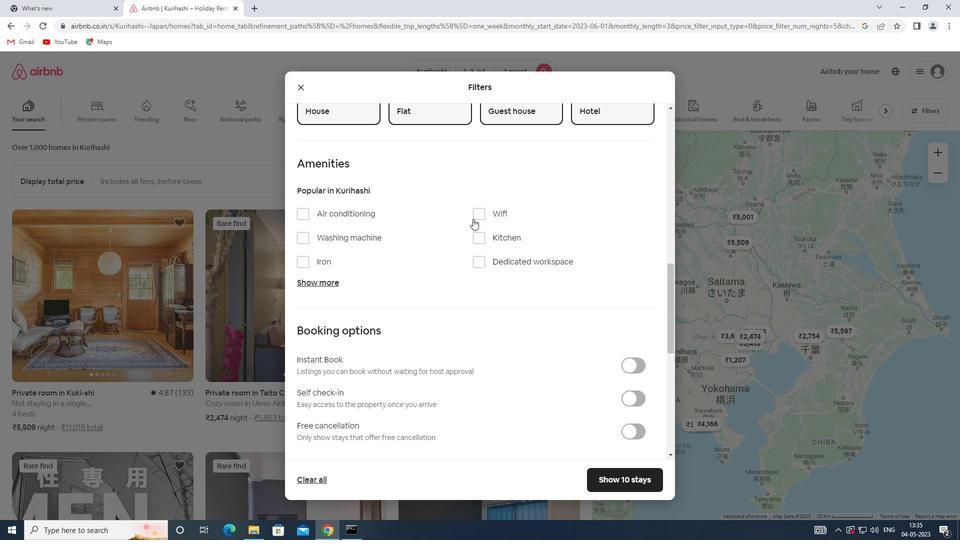 
Action: Mouse pressed left at (475, 214)
Screenshot: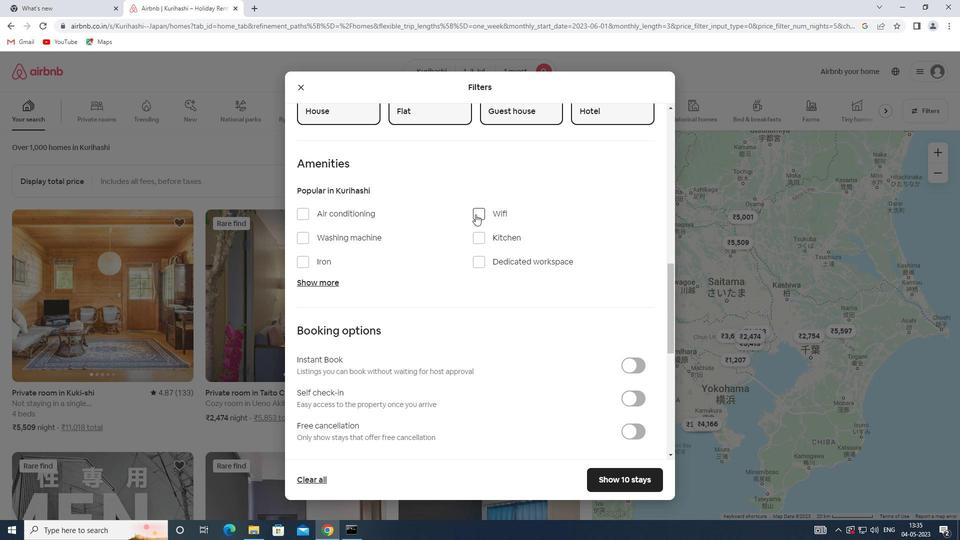 
Action: Mouse moved to (482, 228)
Screenshot: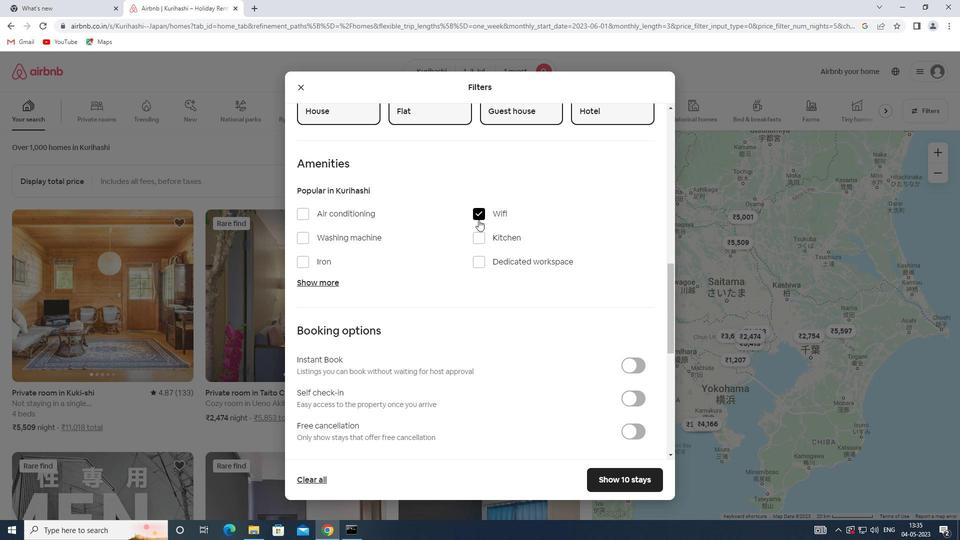 
Action: Mouse scrolled (482, 228) with delta (0, 0)
Screenshot: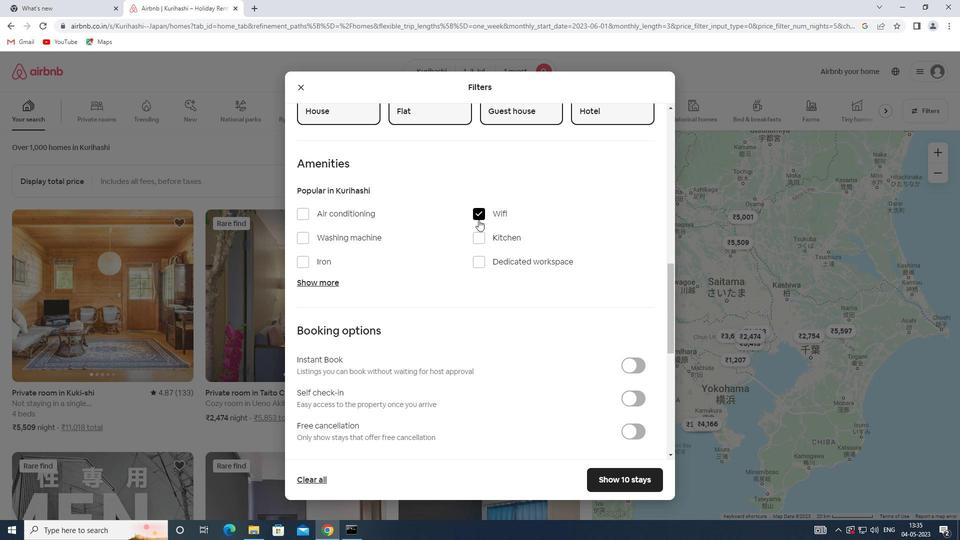 
Action: Mouse scrolled (482, 228) with delta (0, 0)
Screenshot: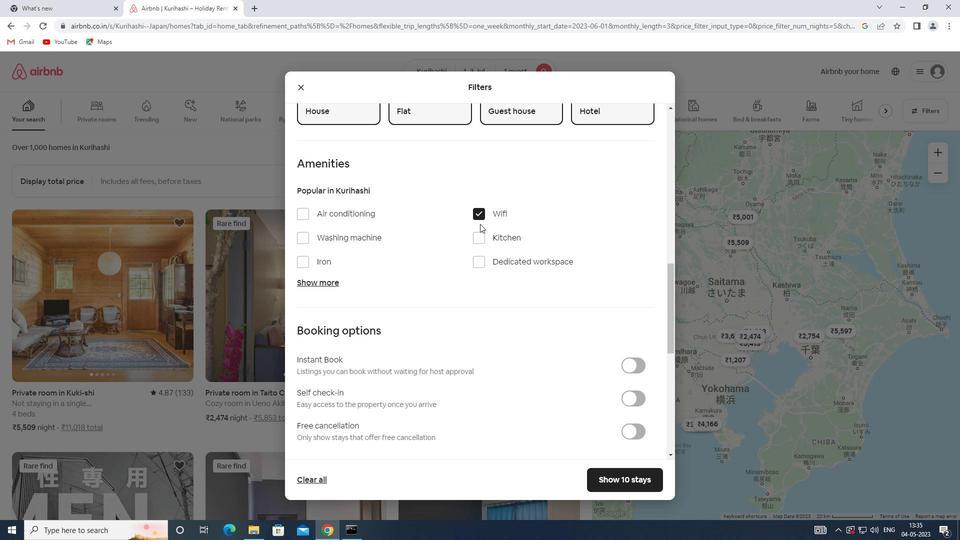 
Action: Mouse scrolled (482, 228) with delta (0, 0)
Screenshot: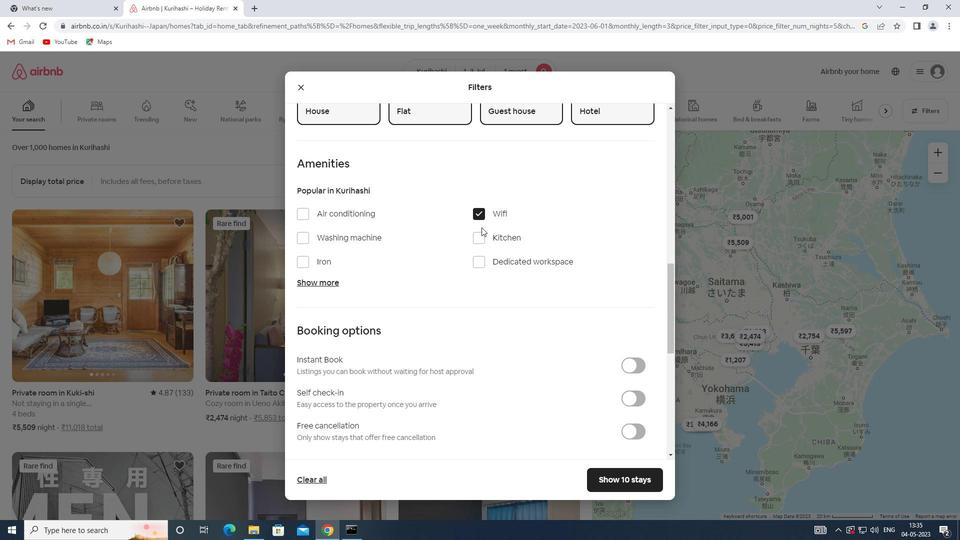 
Action: Mouse scrolled (482, 228) with delta (0, 0)
Screenshot: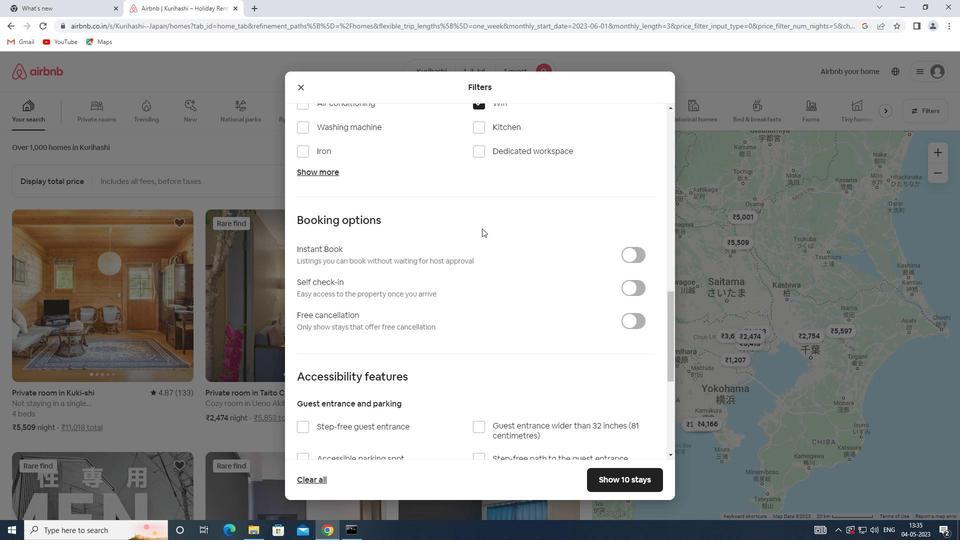 
Action: Mouse scrolled (482, 228) with delta (0, 0)
Screenshot: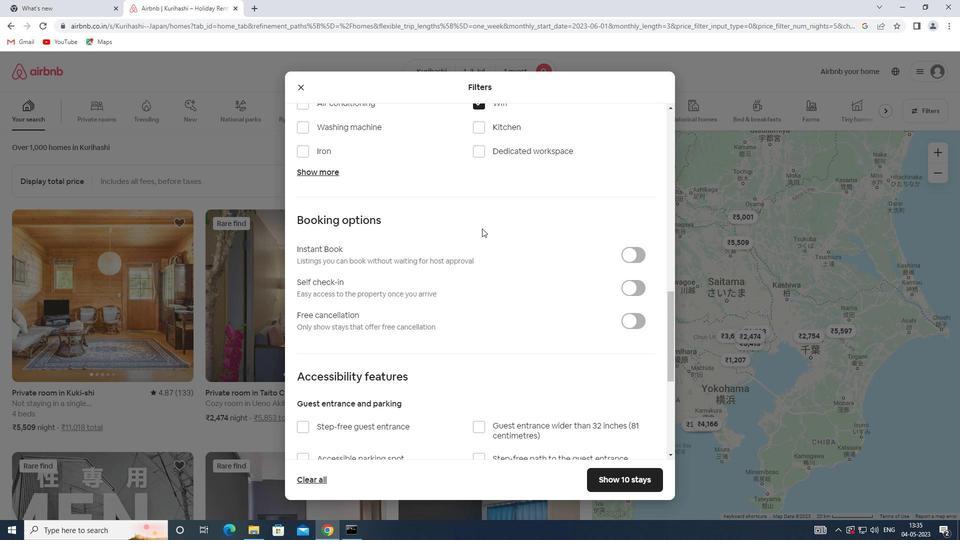 
Action: Mouse moved to (634, 151)
Screenshot: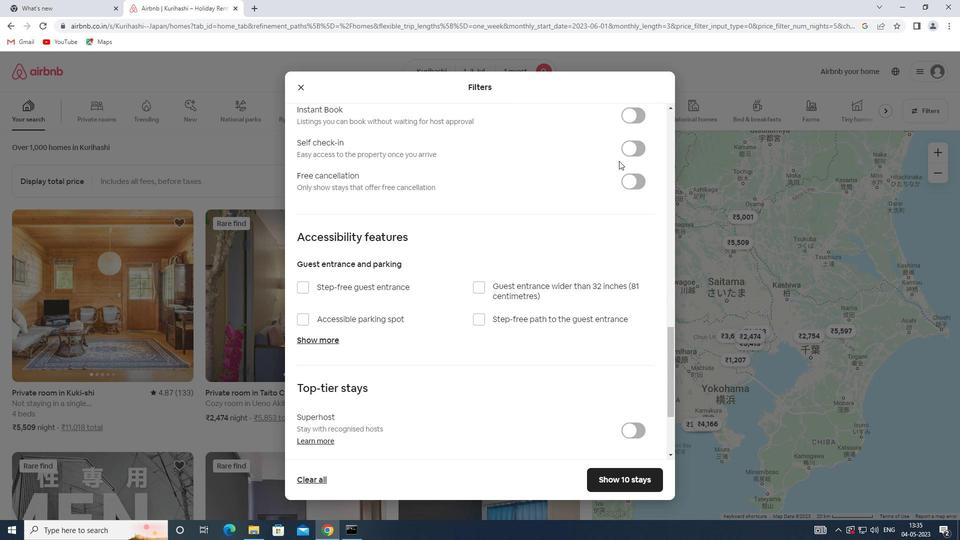 
Action: Mouse pressed left at (634, 151)
Screenshot: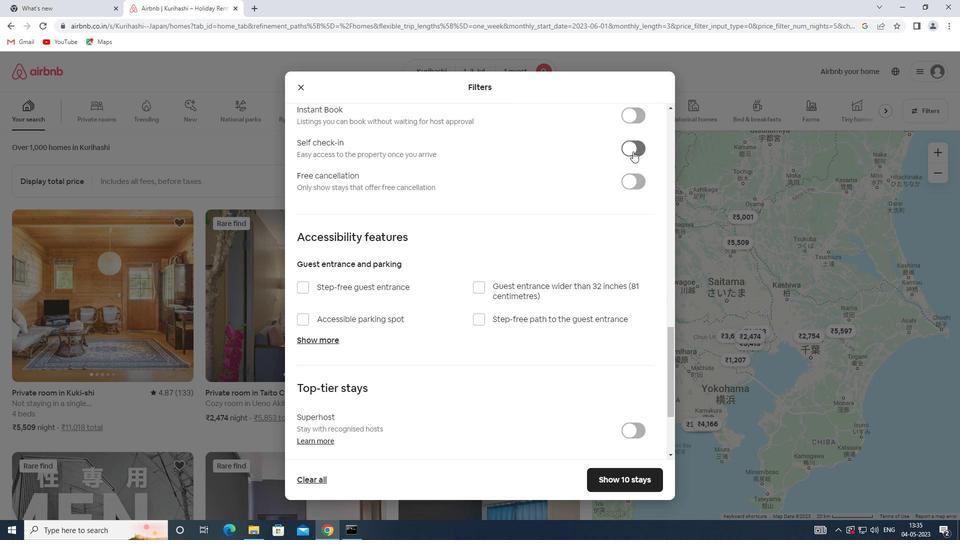 
Action: Mouse moved to (460, 263)
Screenshot: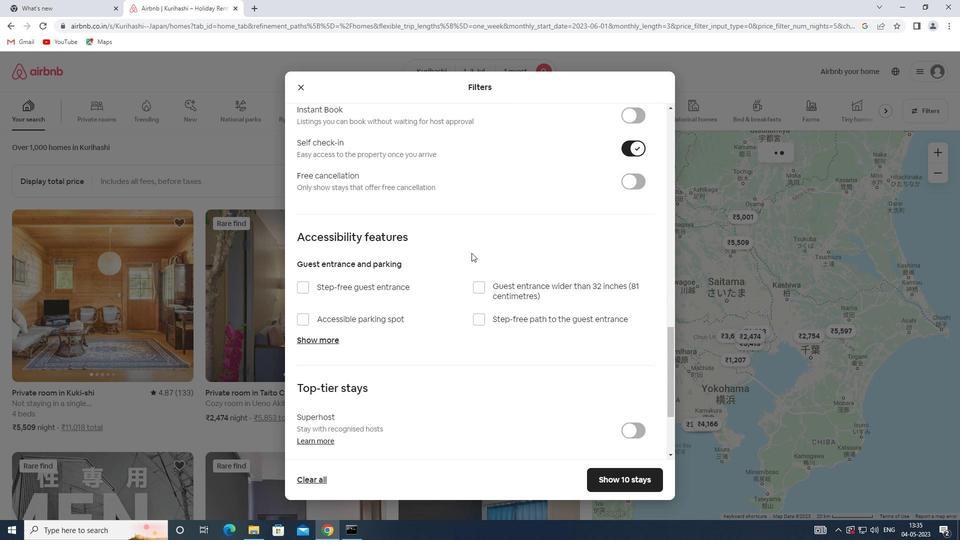 
Action: Mouse scrolled (460, 263) with delta (0, 0)
Screenshot: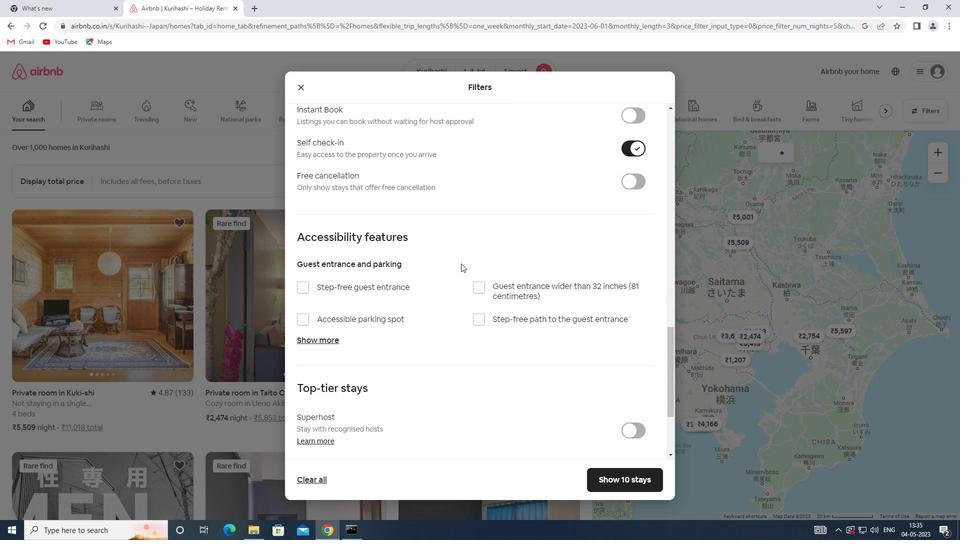 
Action: Mouse scrolled (460, 263) with delta (0, 0)
Screenshot: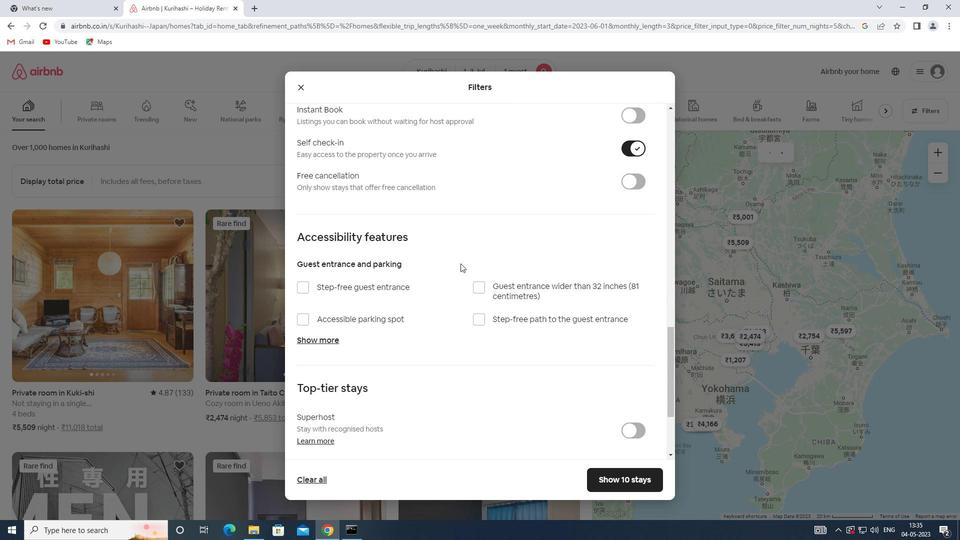 
Action: Mouse scrolled (460, 263) with delta (0, 0)
Screenshot: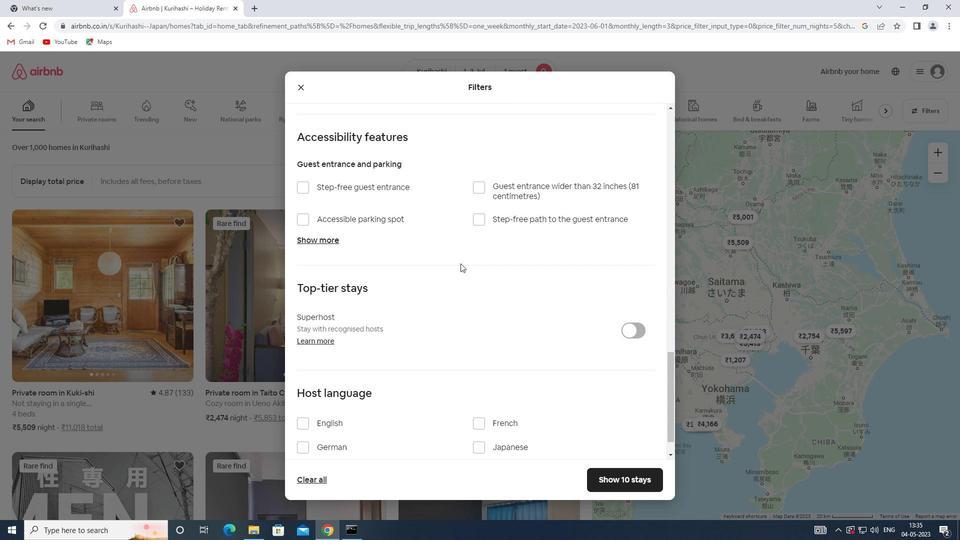 
Action: Mouse scrolled (460, 263) with delta (0, 0)
Screenshot: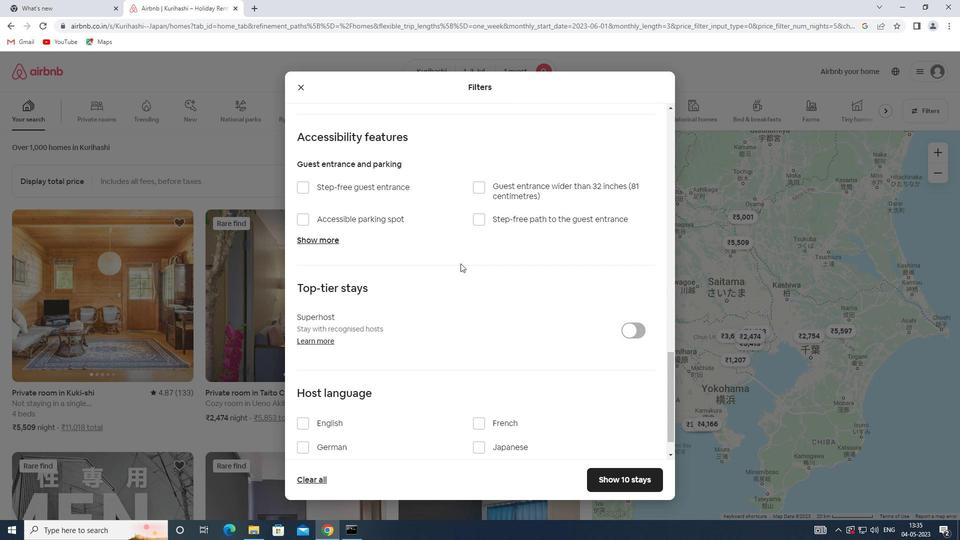 
Action: Mouse moved to (327, 388)
Screenshot: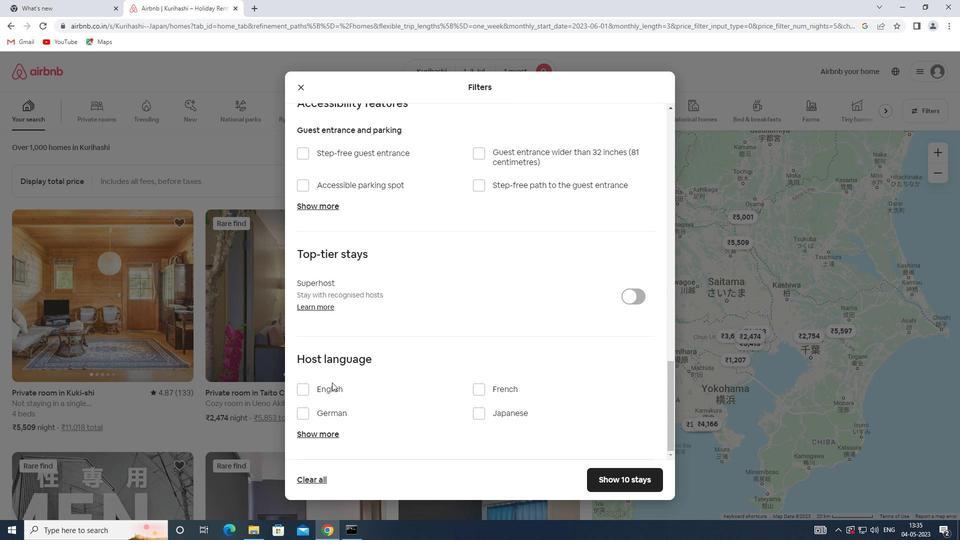 
Action: Mouse pressed left at (327, 388)
Screenshot: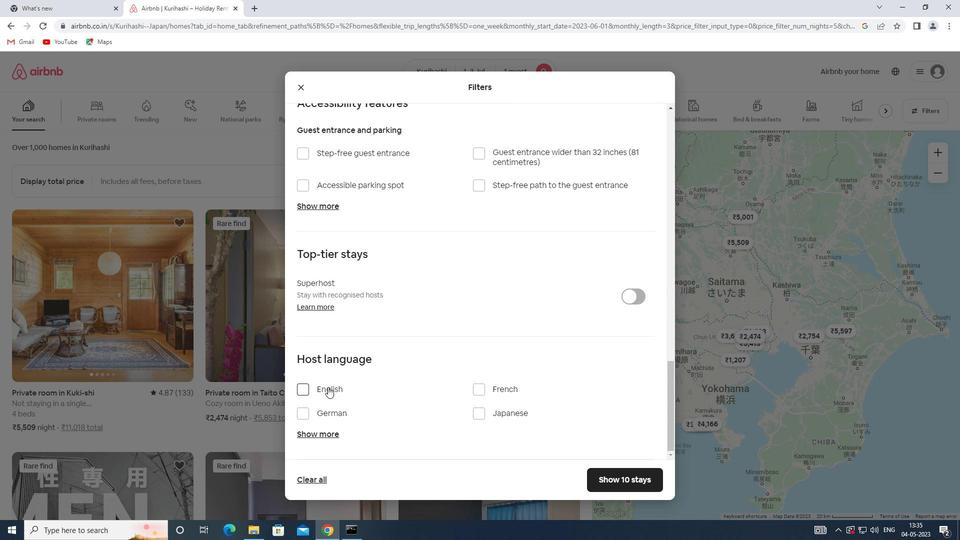 
Action: Mouse moved to (629, 482)
Screenshot: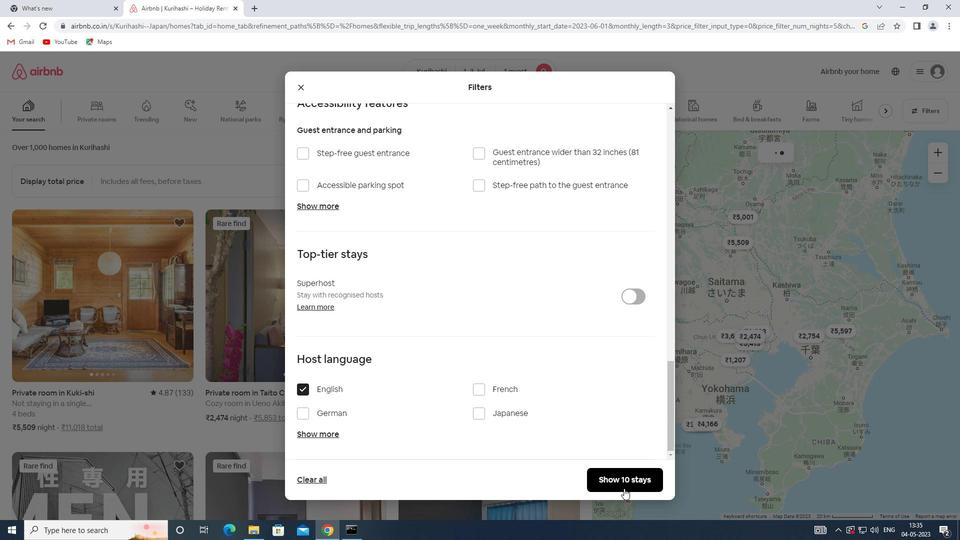 
Action: Mouse pressed left at (629, 482)
Screenshot: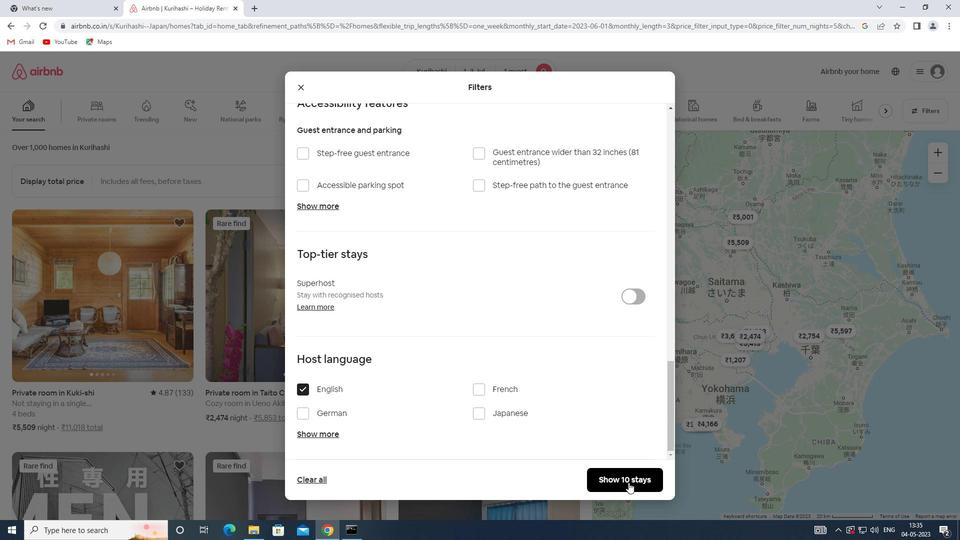 
Action: Mouse moved to (630, 481)
Screenshot: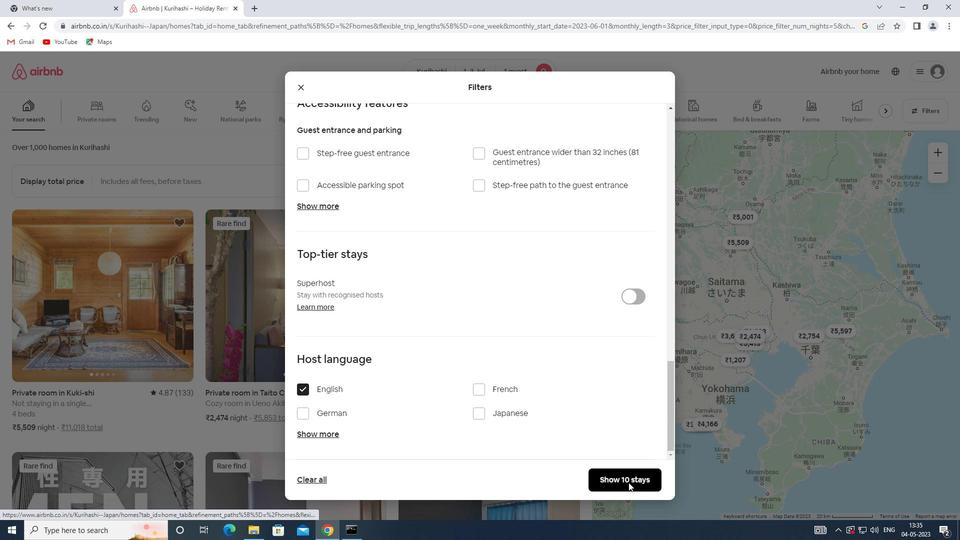 
